 Task: Find connections with filter location Southport with filter topic #Saaswith filter profile language French with filter current company Parle Agro Pvt Ltd with filter school NIIT University with filter industry Wholesale Appliances, Electrical, and Electronics with filter service category Business Analytics with filter keywords title Homeless Shelter Worker
Action: Mouse moved to (476, 89)
Screenshot: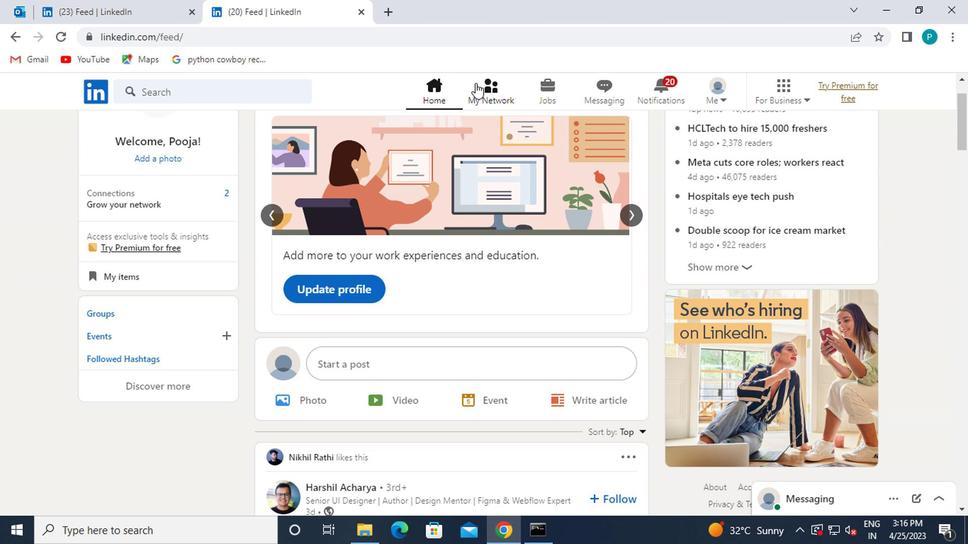 
Action: Mouse pressed left at (476, 89)
Screenshot: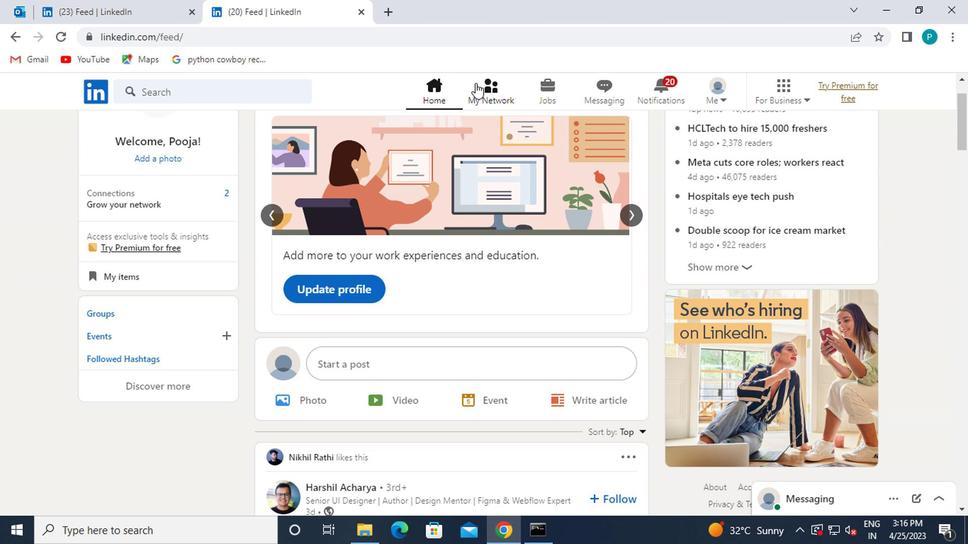 
Action: Mouse moved to (182, 166)
Screenshot: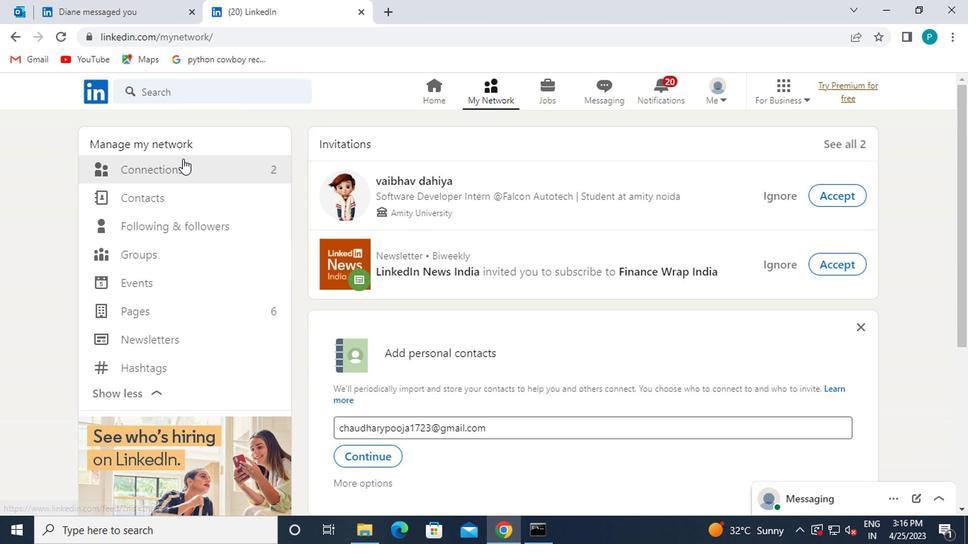 
Action: Mouse pressed left at (182, 166)
Screenshot: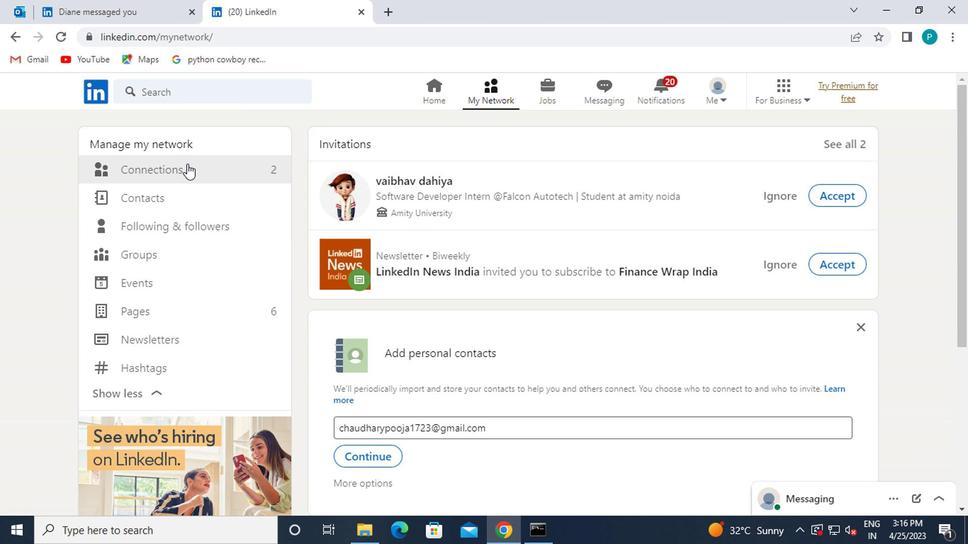 
Action: Mouse moved to (567, 172)
Screenshot: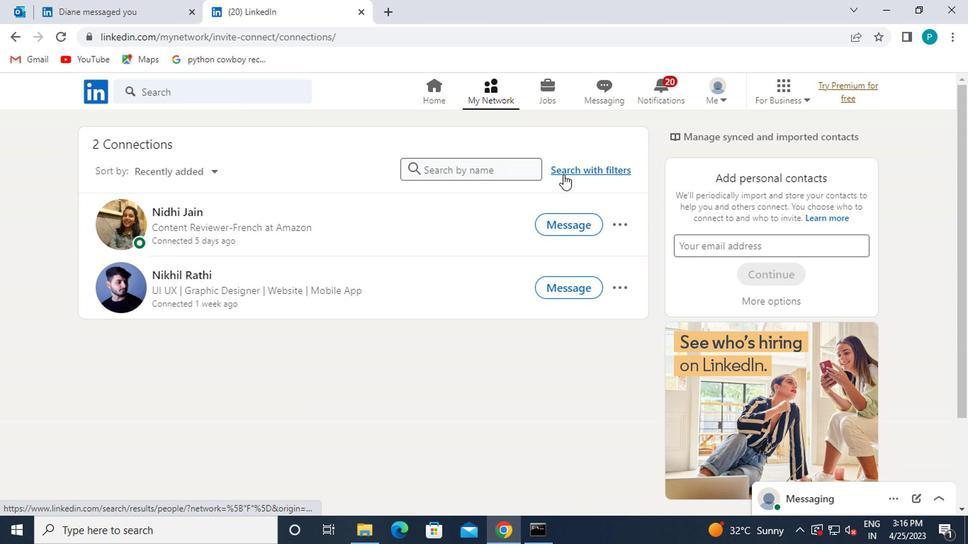 
Action: Mouse pressed left at (567, 172)
Screenshot: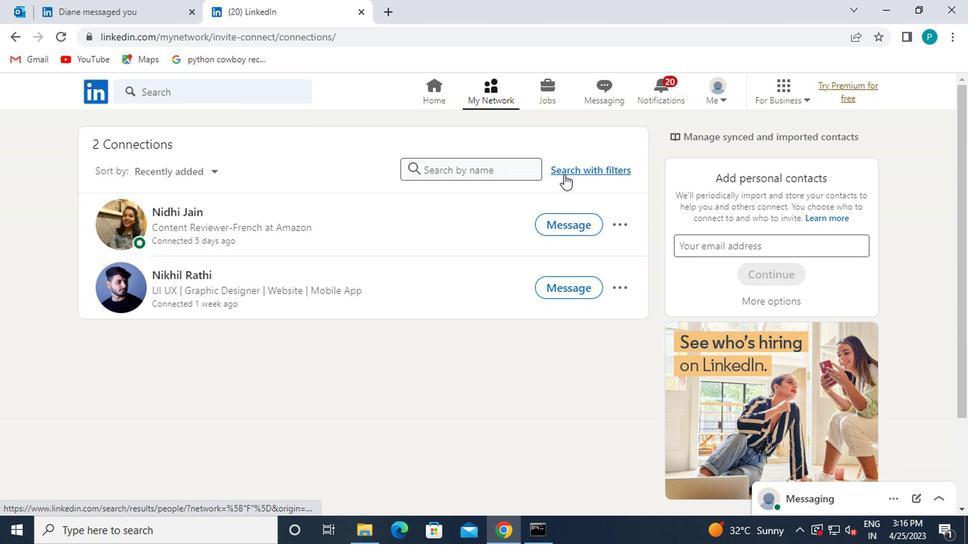 
Action: Mouse moved to (481, 133)
Screenshot: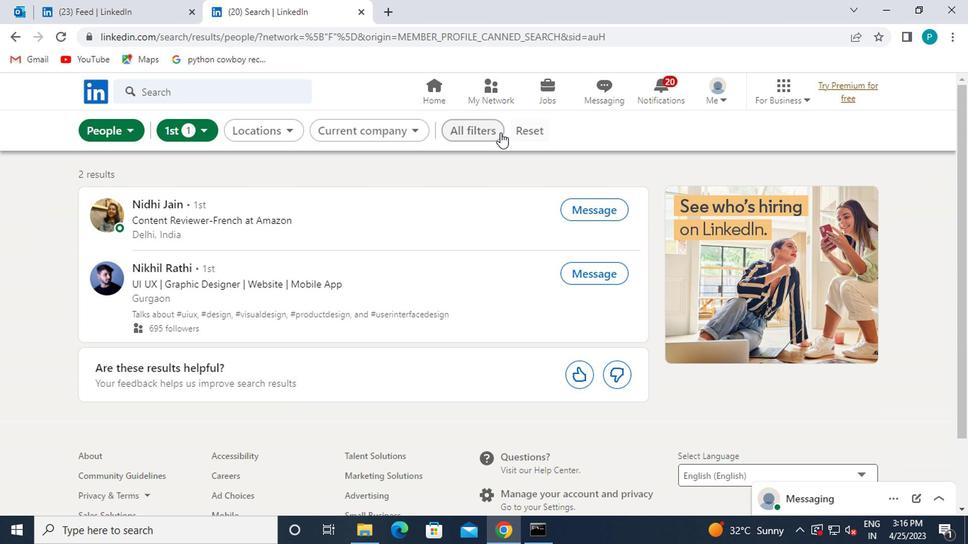 
Action: Mouse pressed left at (481, 133)
Screenshot: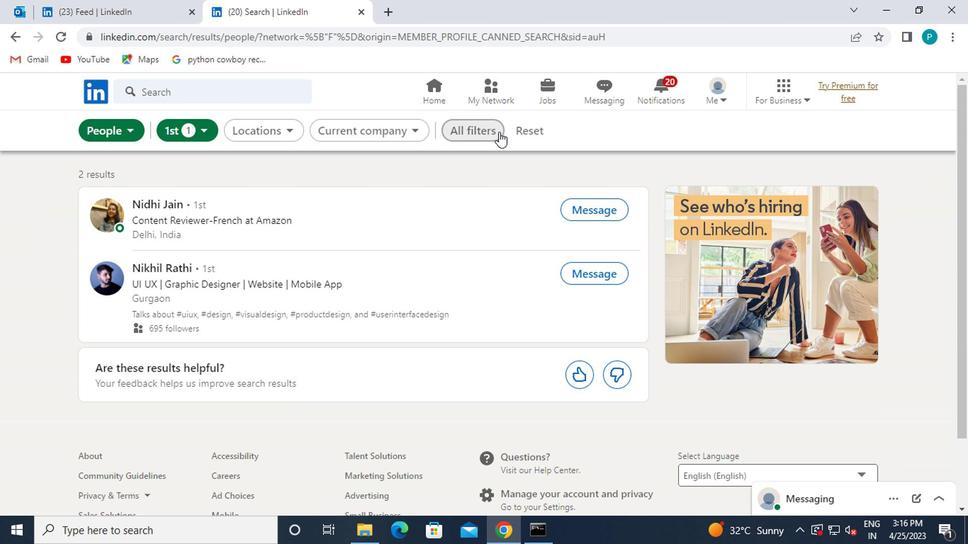 
Action: Mouse moved to (659, 265)
Screenshot: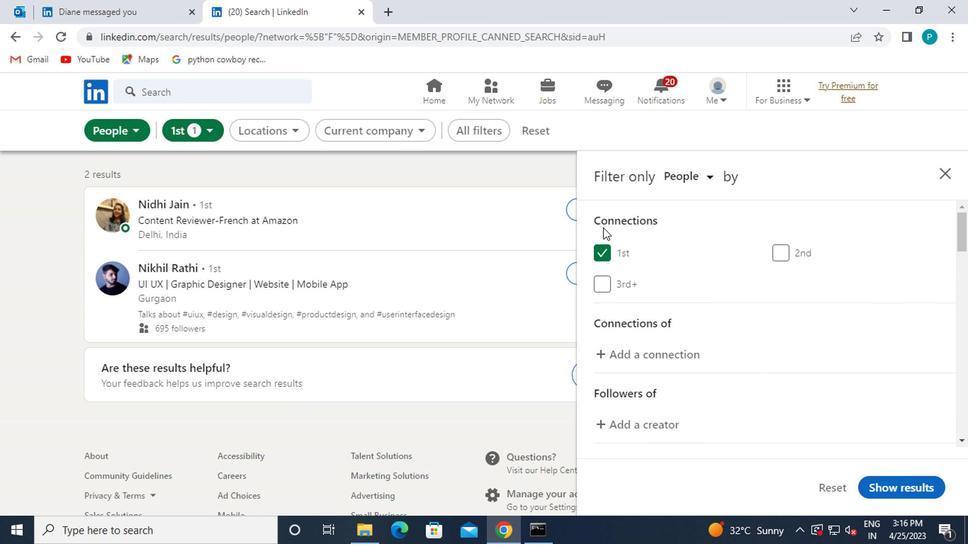 
Action: Mouse scrolled (659, 264) with delta (0, 0)
Screenshot: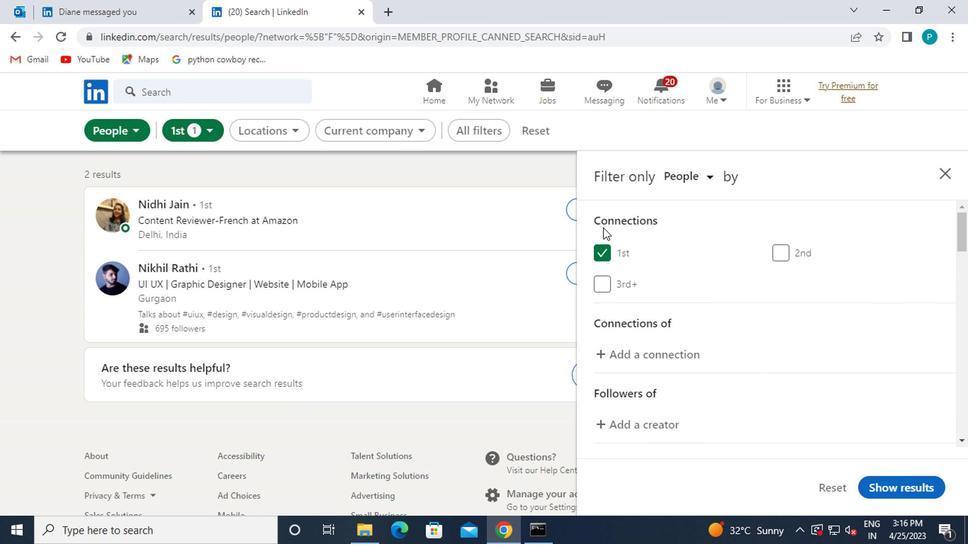 
Action: Mouse moved to (665, 274)
Screenshot: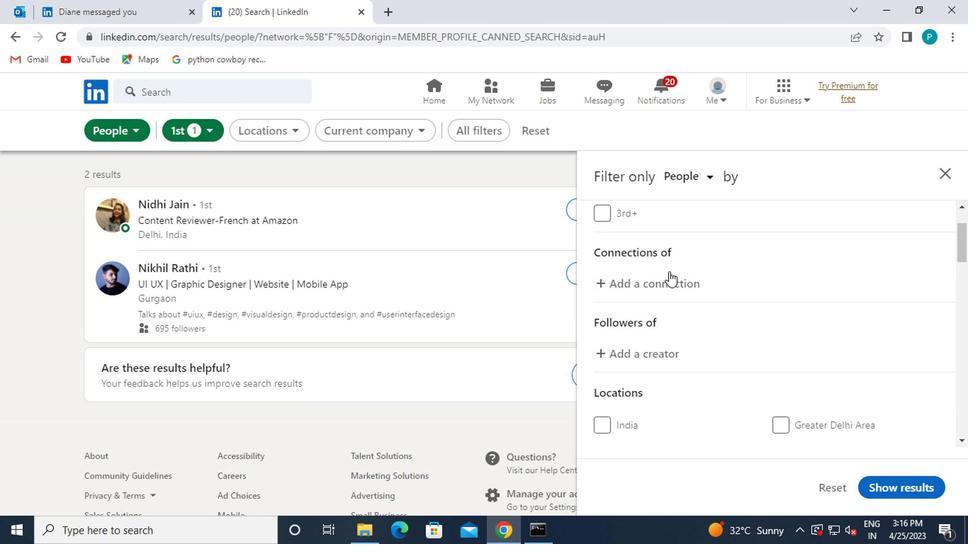 
Action: Mouse scrolled (665, 275) with delta (0, 1)
Screenshot: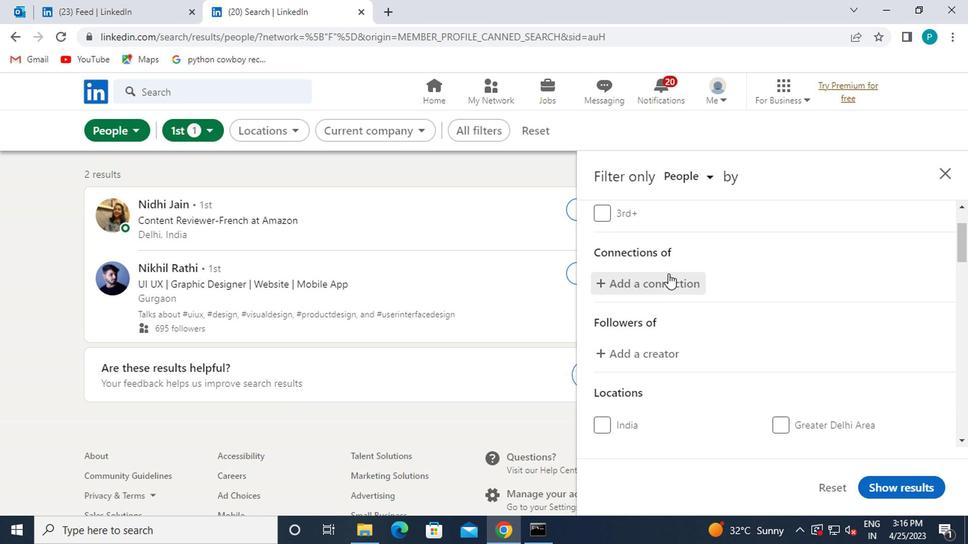 
Action: Mouse scrolled (665, 275) with delta (0, 1)
Screenshot: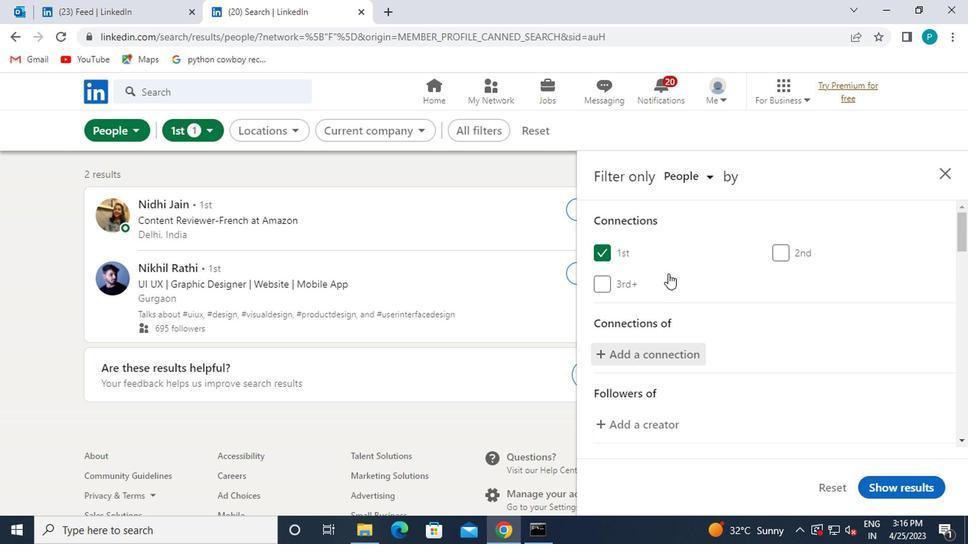 
Action: Mouse scrolled (665, 273) with delta (0, 0)
Screenshot: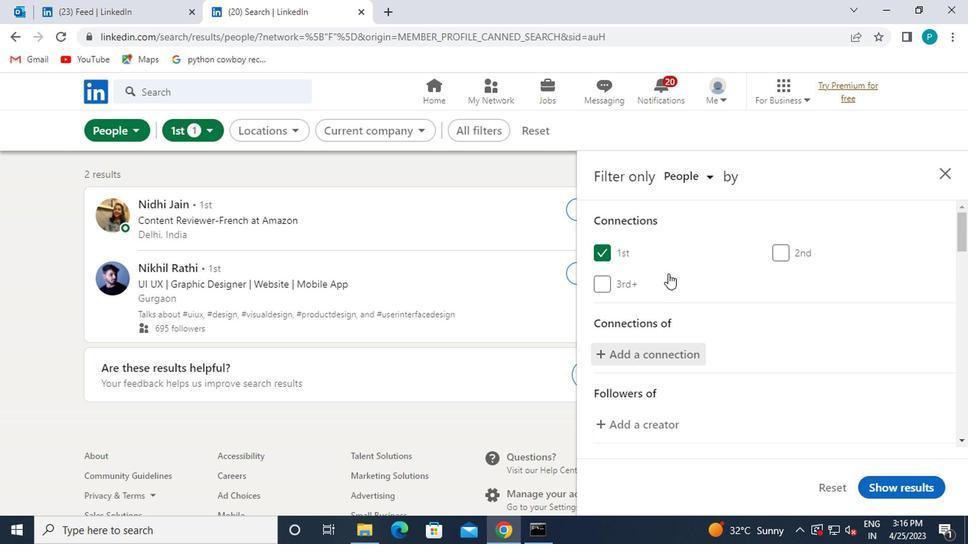 
Action: Mouse scrolled (665, 273) with delta (0, 0)
Screenshot: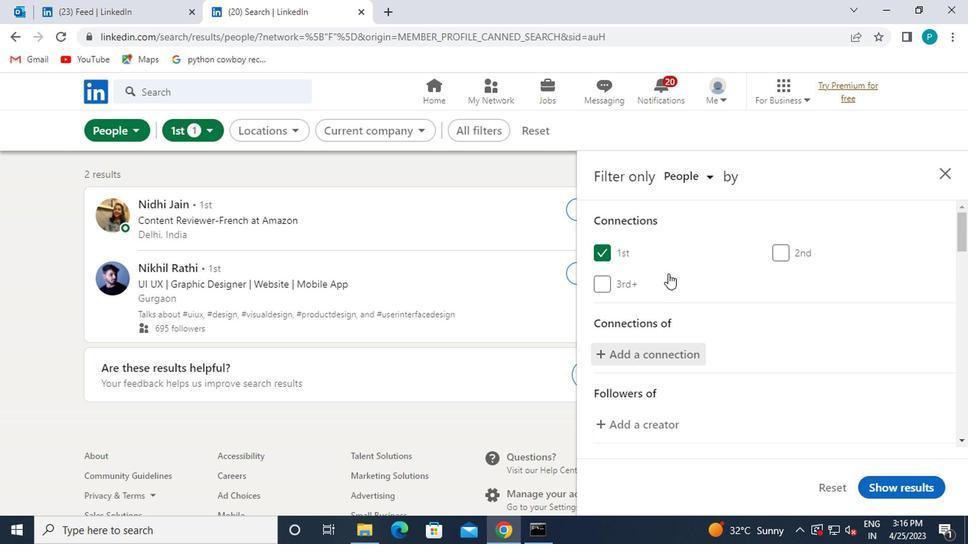 
Action: Mouse scrolled (665, 273) with delta (0, 0)
Screenshot: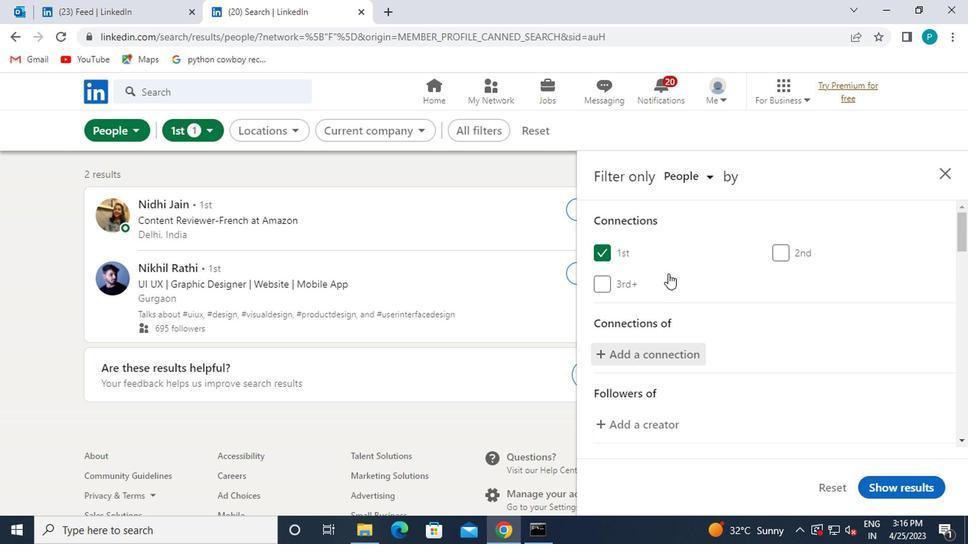 
Action: Mouse scrolled (665, 273) with delta (0, 0)
Screenshot: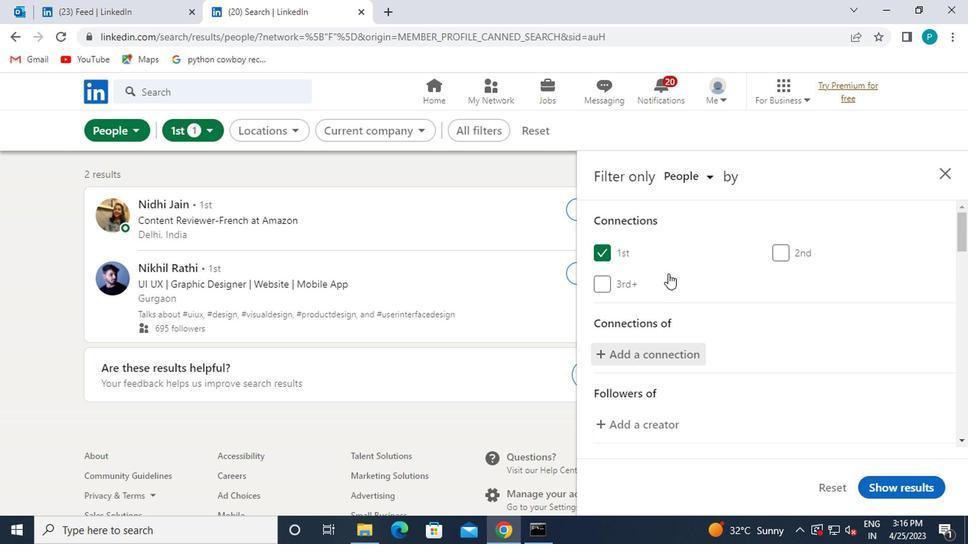 
Action: Mouse moved to (795, 275)
Screenshot: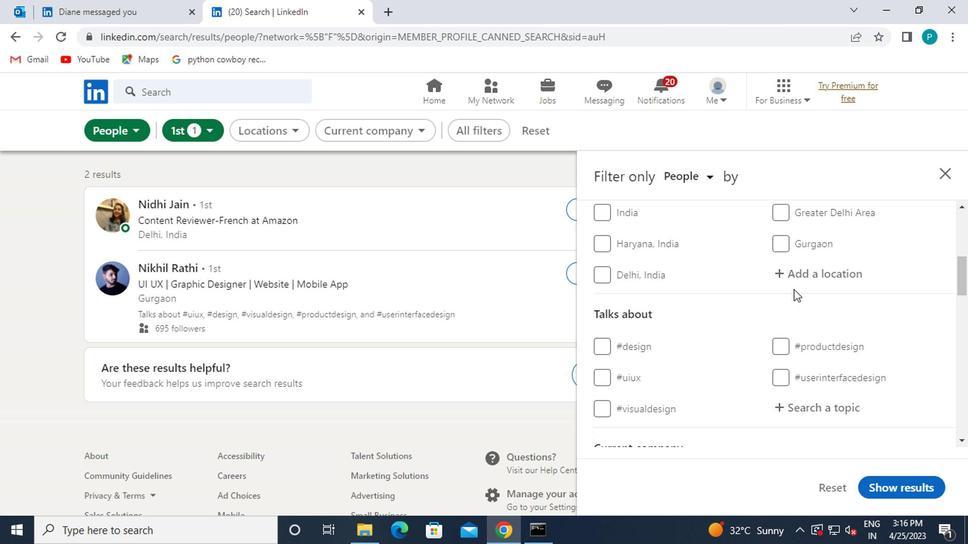 
Action: Mouse pressed left at (795, 275)
Screenshot: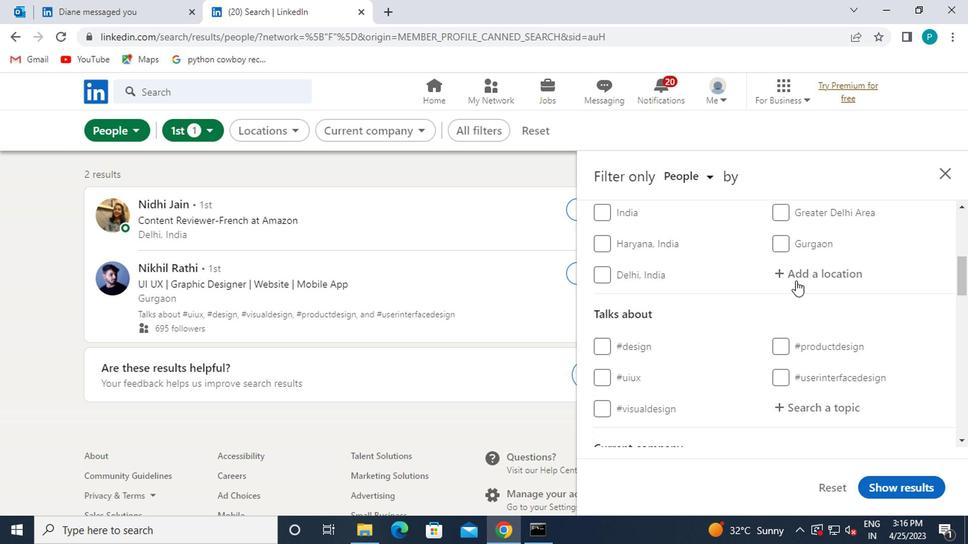
Action: Key pressed soy<Key.backspace>uthport<Key.enter>
Screenshot: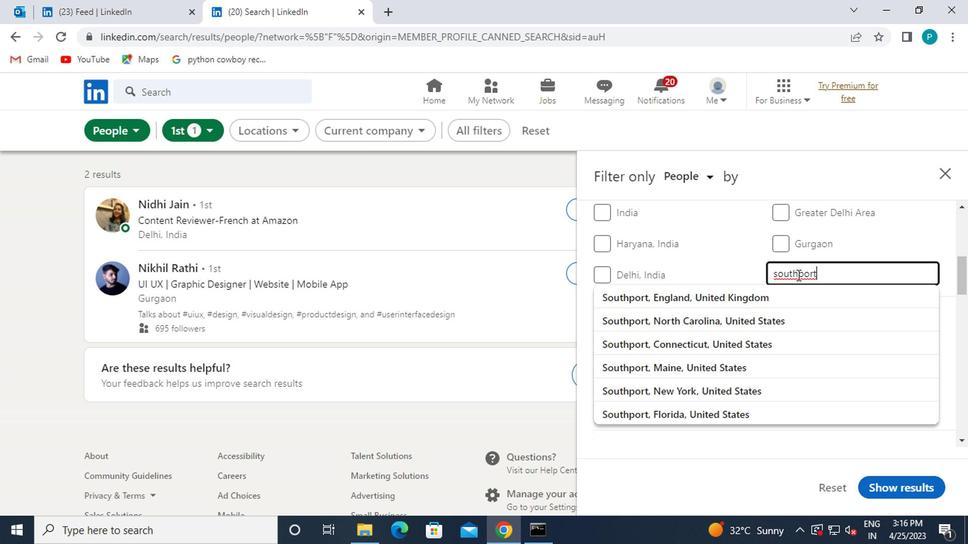 
Action: Mouse moved to (815, 415)
Screenshot: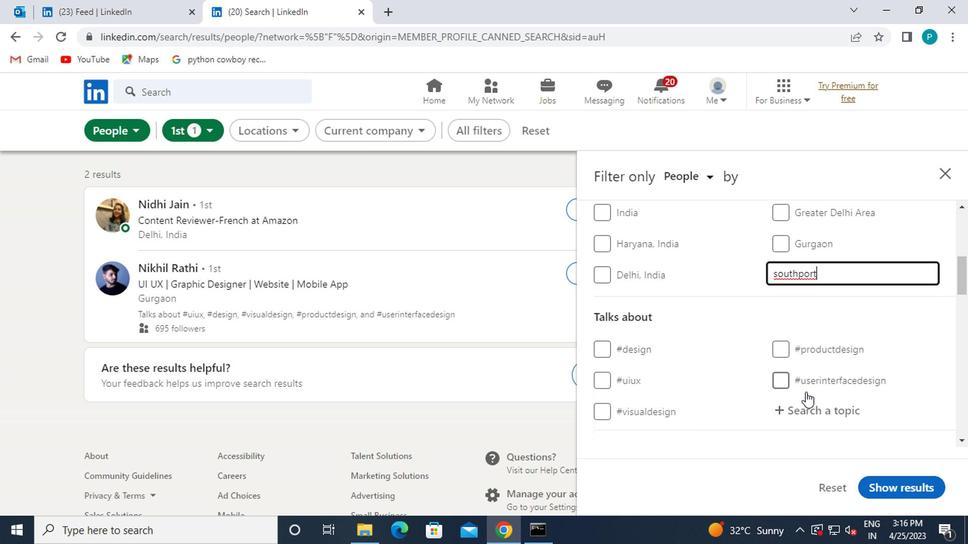 
Action: Mouse pressed left at (815, 415)
Screenshot: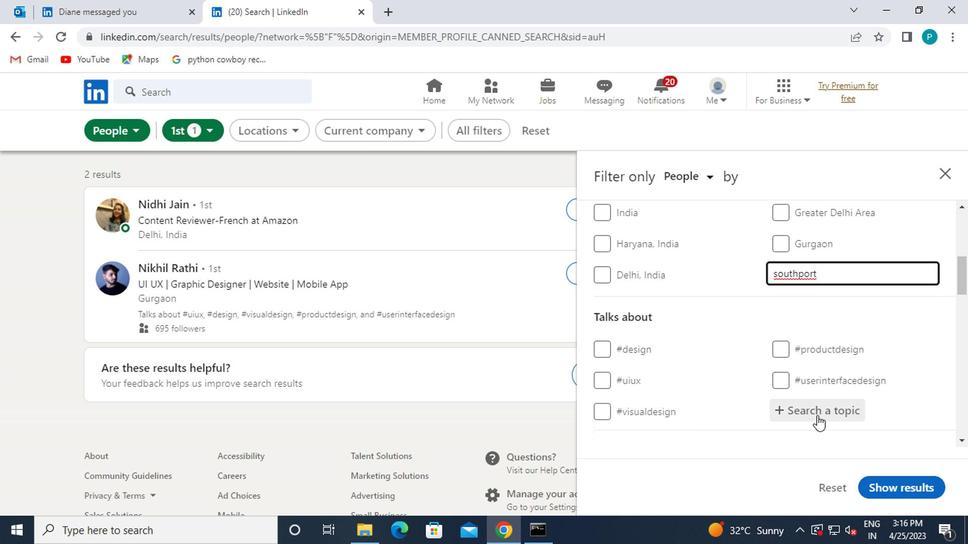 
Action: Mouse moved to (815, 415)
Screenshot: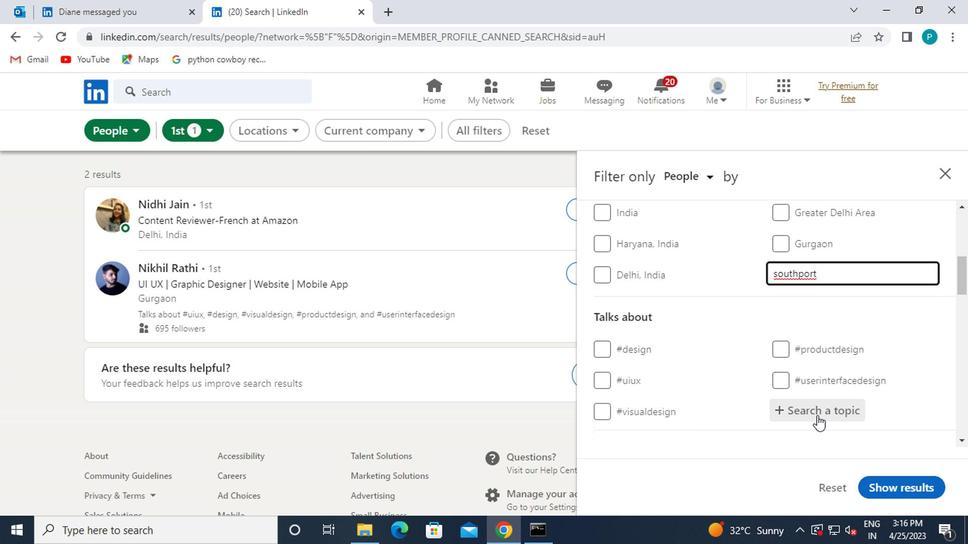 
Action: Key pressed <Key.shift>#S<Key.backspace><Key.shift>SAAS
Screenshot: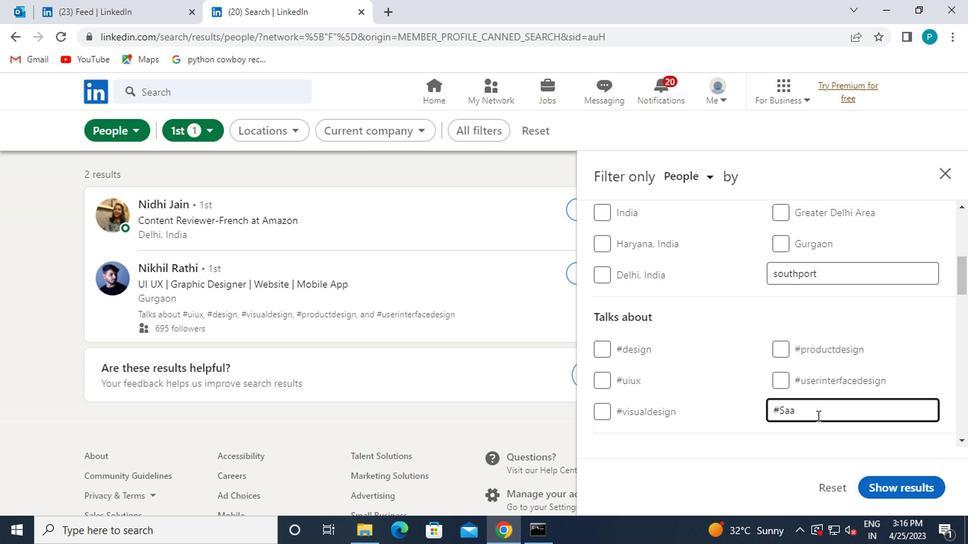 
Action: Mouse moved to (758, 424)
Screenshot: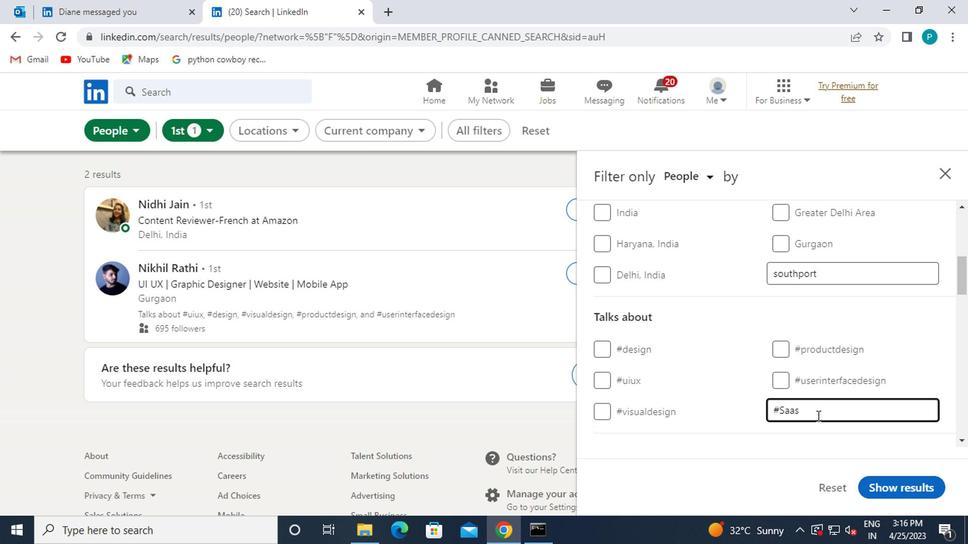 
Action: Mouse scrolled (758, 423) with delta (0, 0)
Screenshot: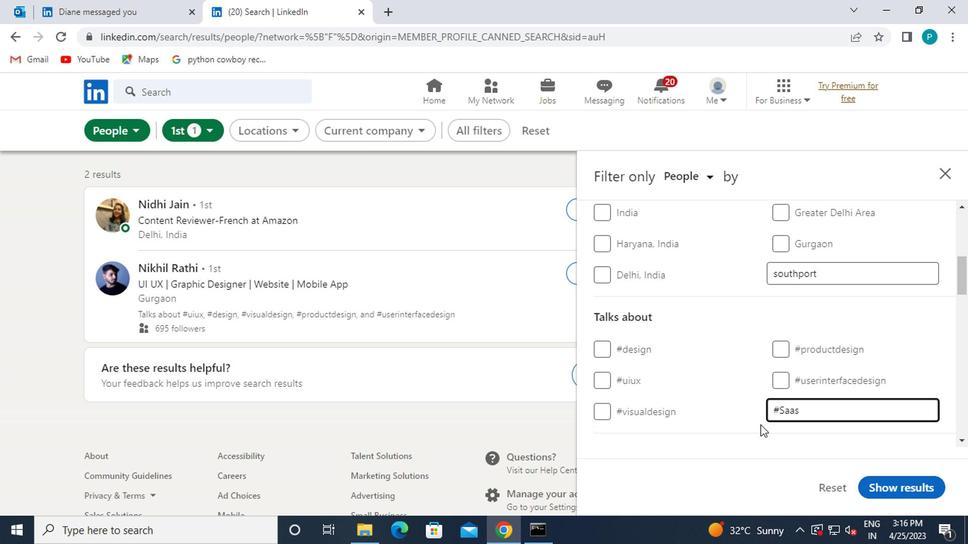 
Action: Mouse moved to (757, 424)
Screenshot: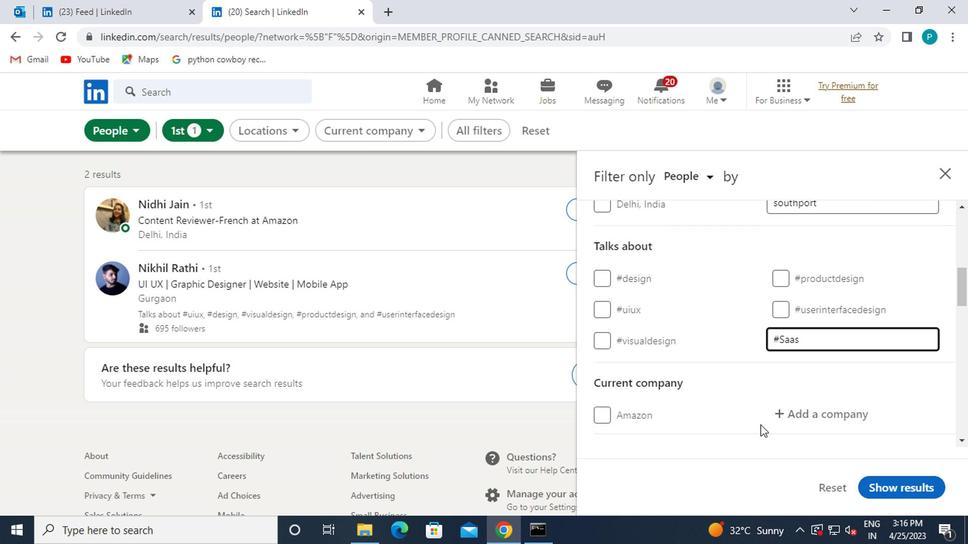 
Action: Mouse scrolled (757, 423) with delta (0, 0)
Screenshot: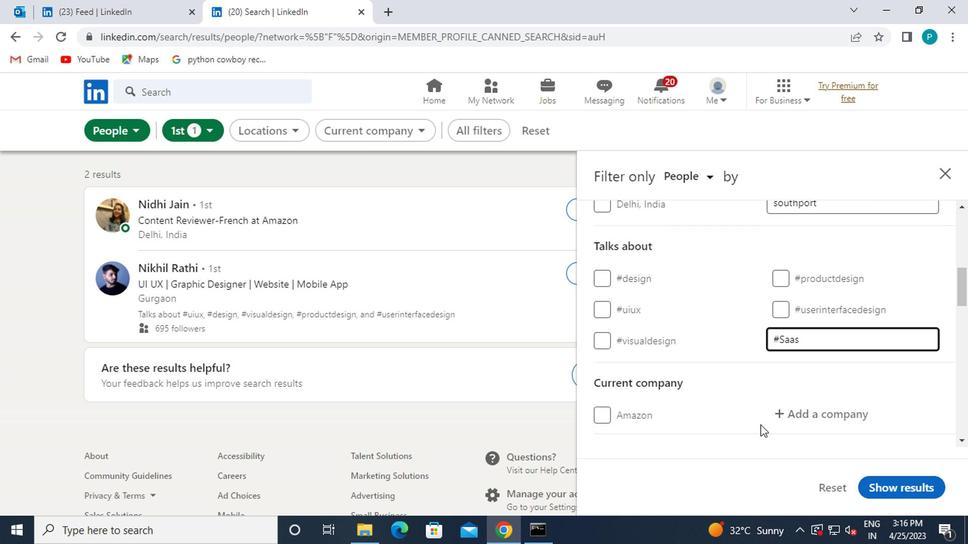 
Action: Mouse moved to (777, 343)
Screenshot: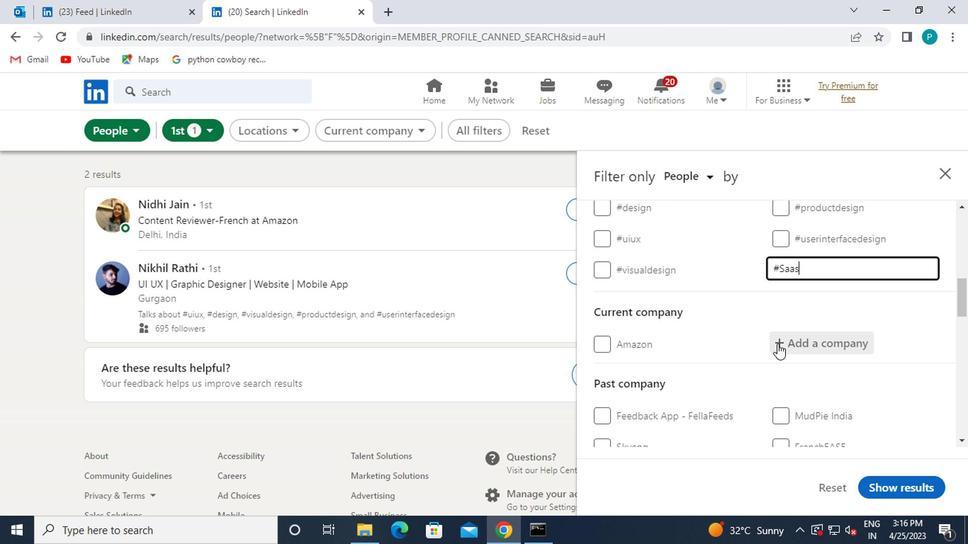 
Action: Mouse pressed left at (777, 343)
Screenshot: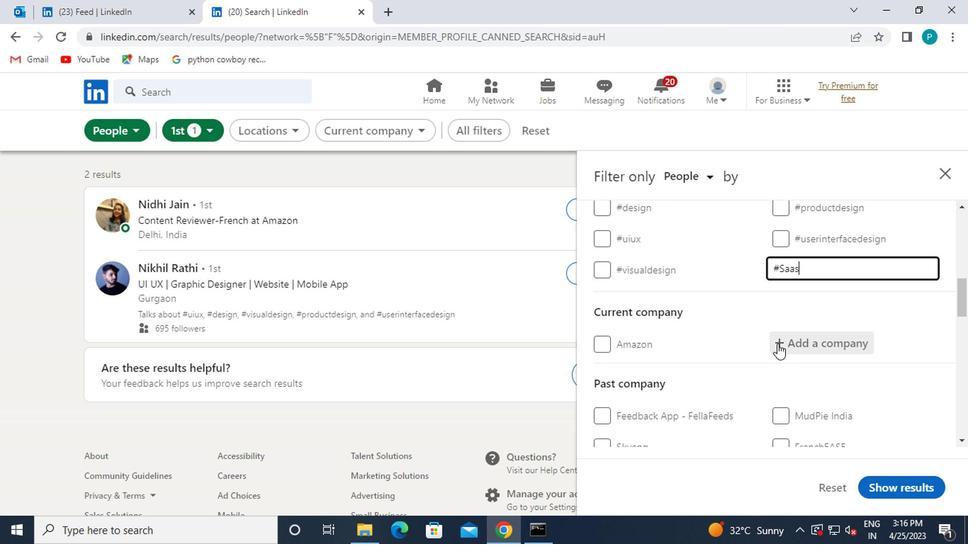 
Action: Mouse moved to (831, 313)
Screenshot: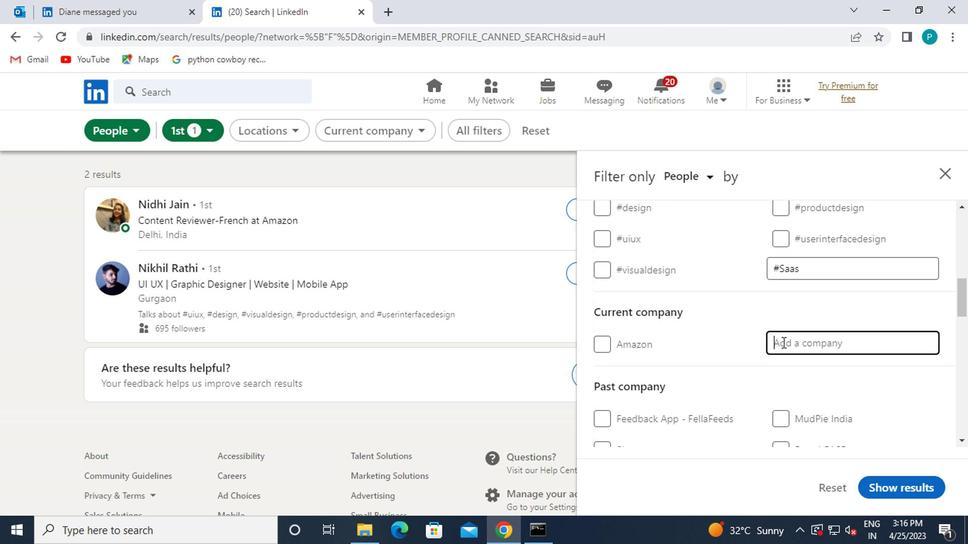 
Action: Key pressed PARLE
Screenshot: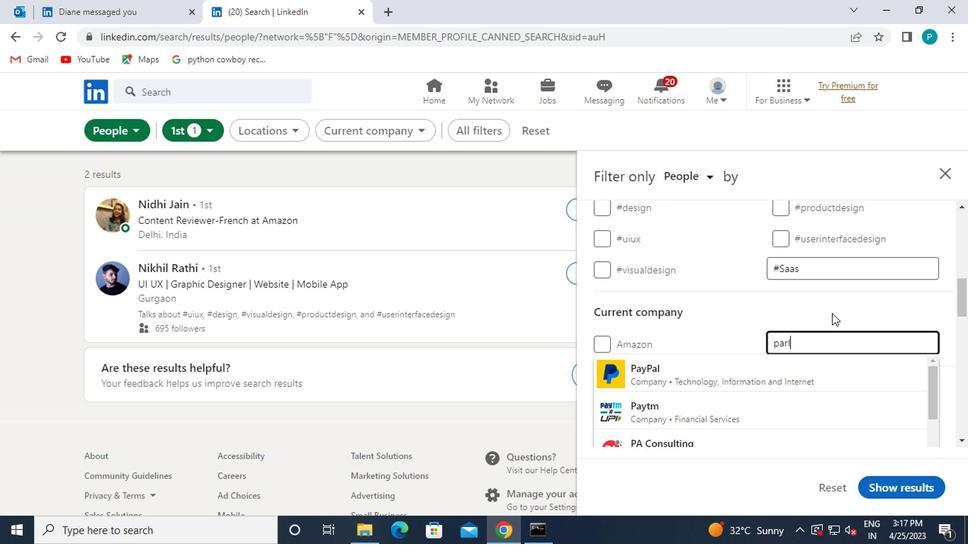 
Action: Mouse moved to (718, 364)
Screenshot: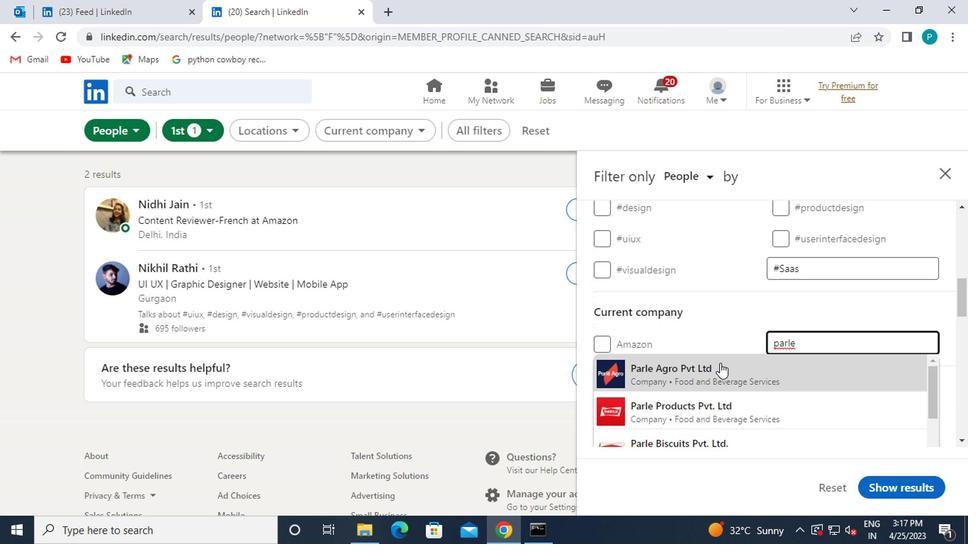 
Action: Mouse pressed left at (718, 364)
Screenshot: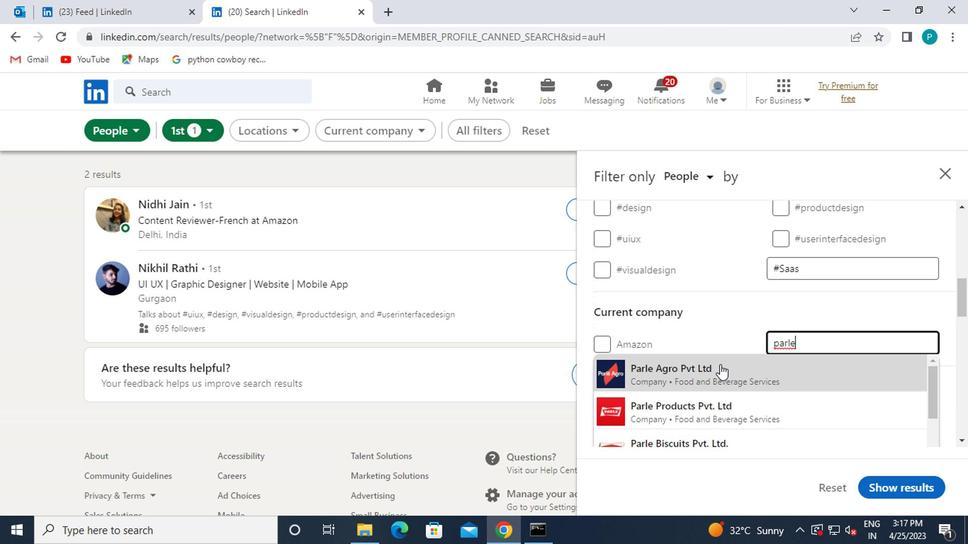 
Action: Mouse scrolled (718, 363) with delta (0, -1)
Screenshot: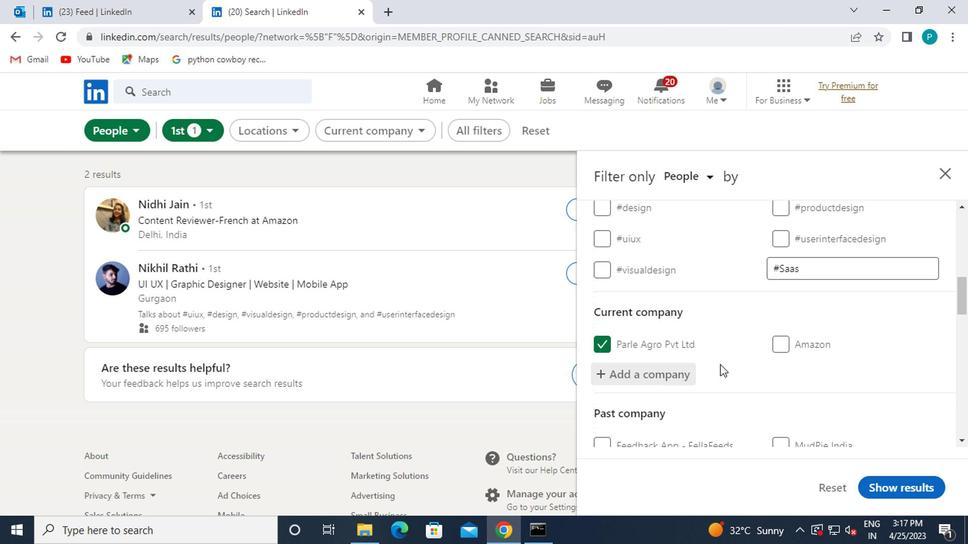 
Action: Mouse scrolled (718, 363) with delta (0, -1)
Screenshot: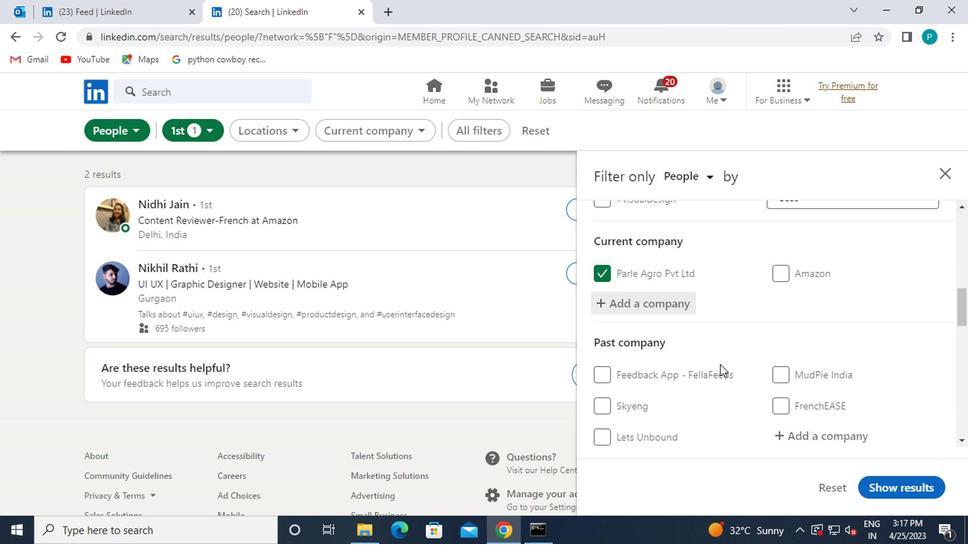 
Action: Mouse scrolled (718, 363) with delta (0, -1)
Screenshot: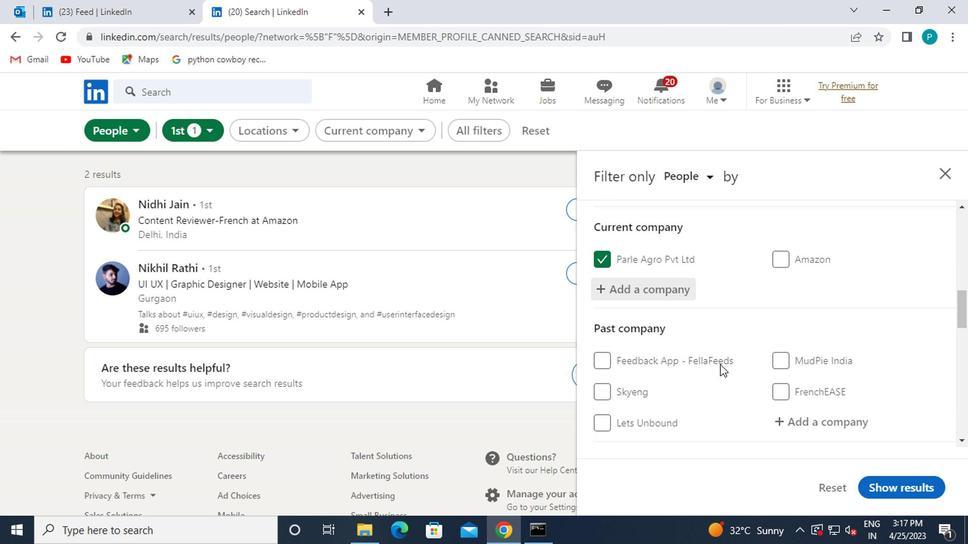 
Action: Mouse moved to (763, 400)
Screenshot: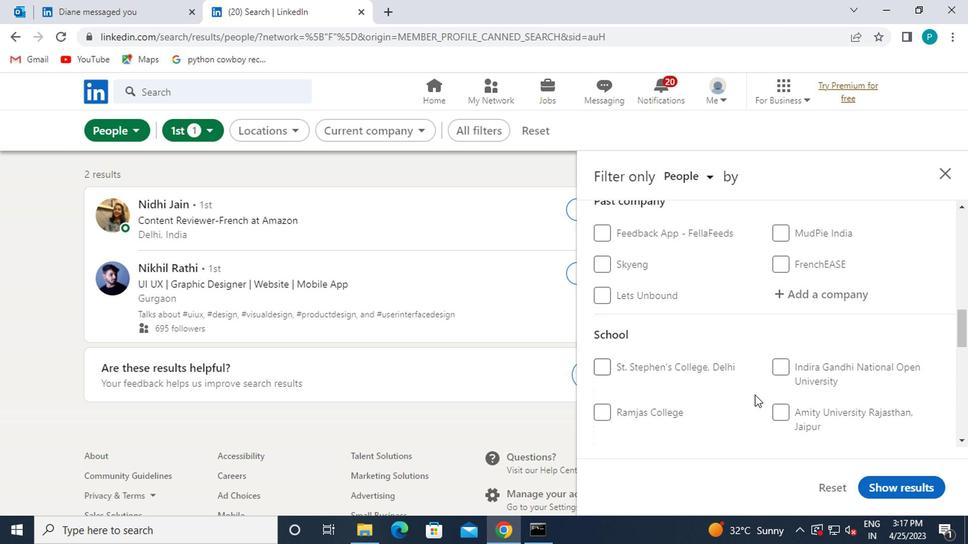 
Action: Mouse scrolled (763, 400) with delta (0, 0)
Screenshot: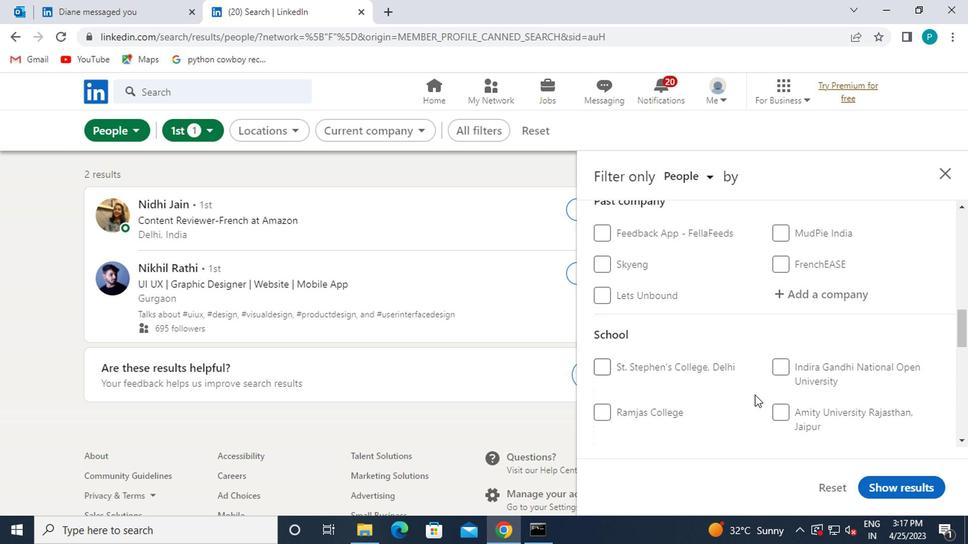 
Action: Mouse moved to (783, 382)
Screenshot: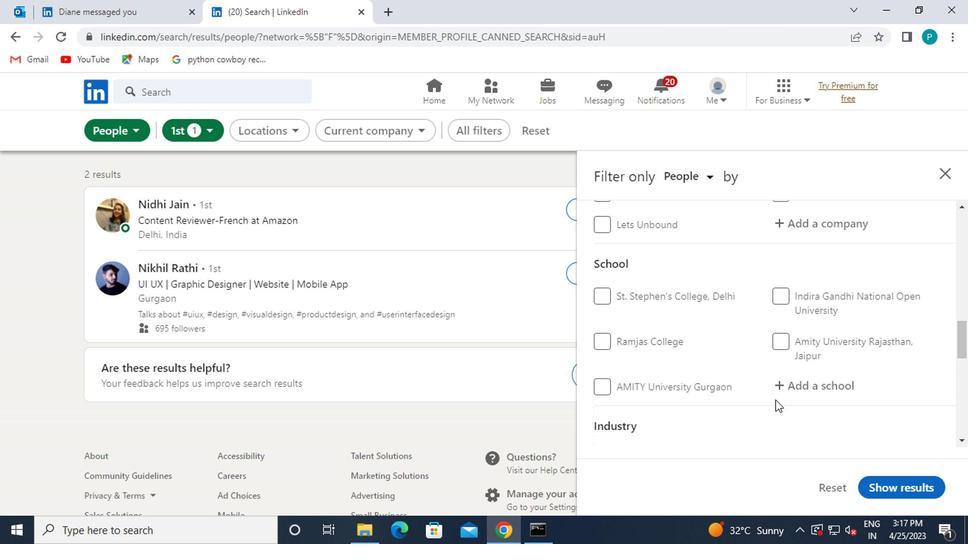 
Action: Mouse pressed left at (783, 382)
Screenshot: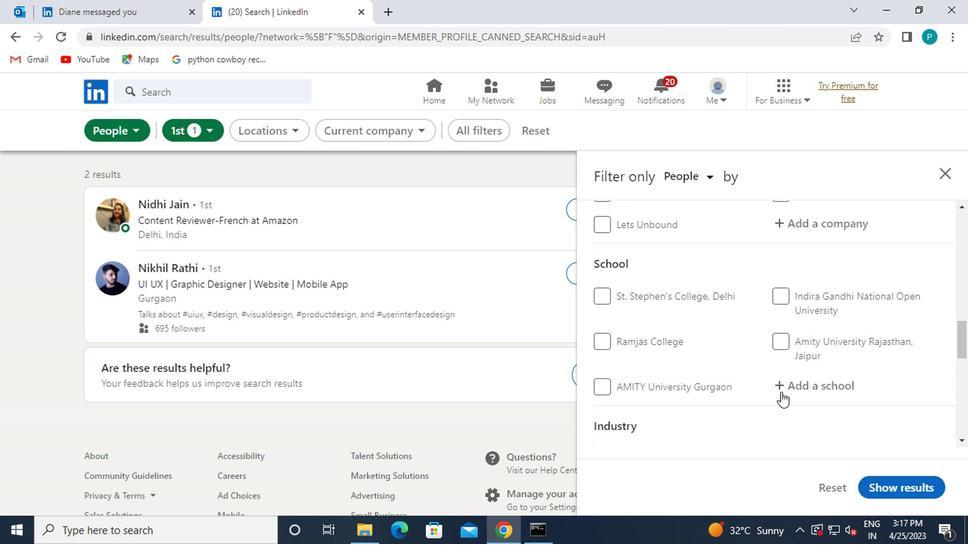 
Action: Mouse moved to (789, 383)
Screenshot: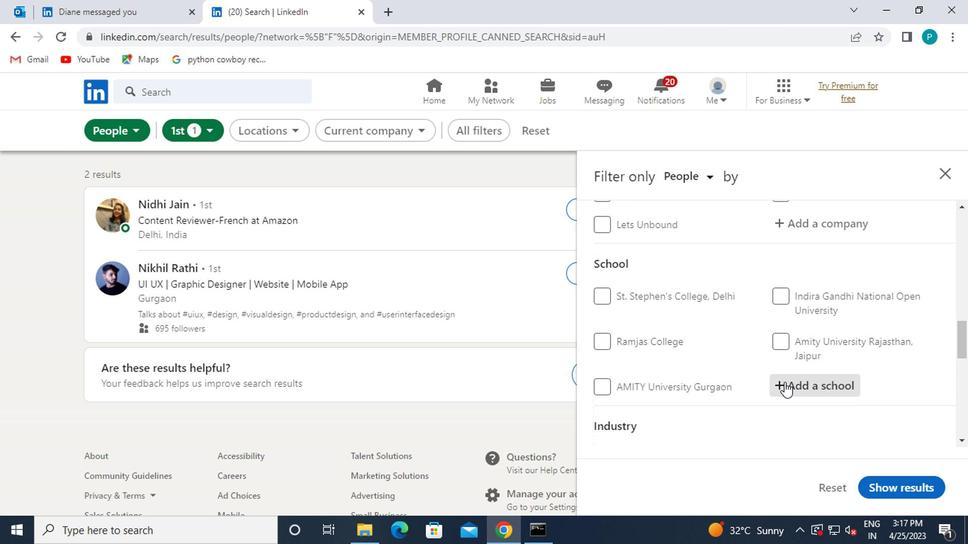 
Action: Key pressed <Key.caps_lock>NIIT
Screenshot: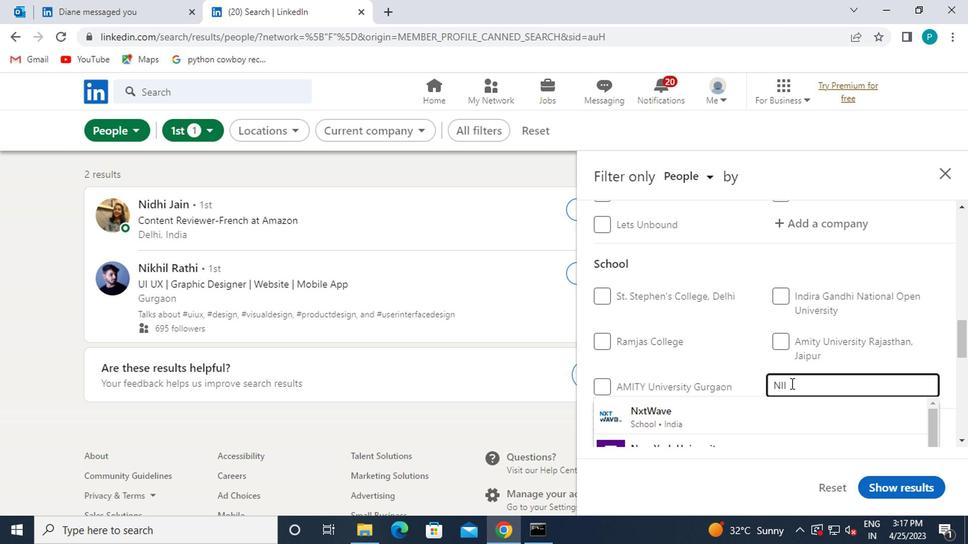 
Action: Mouse moved to (727, 408)
Screenshot: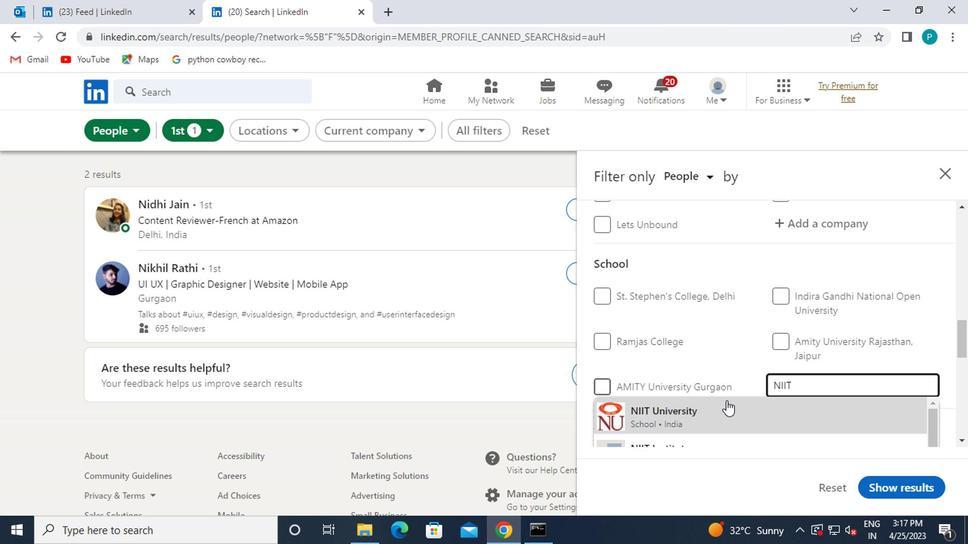 
Action: Mouse pressed left at (727, 408)
Screenshot: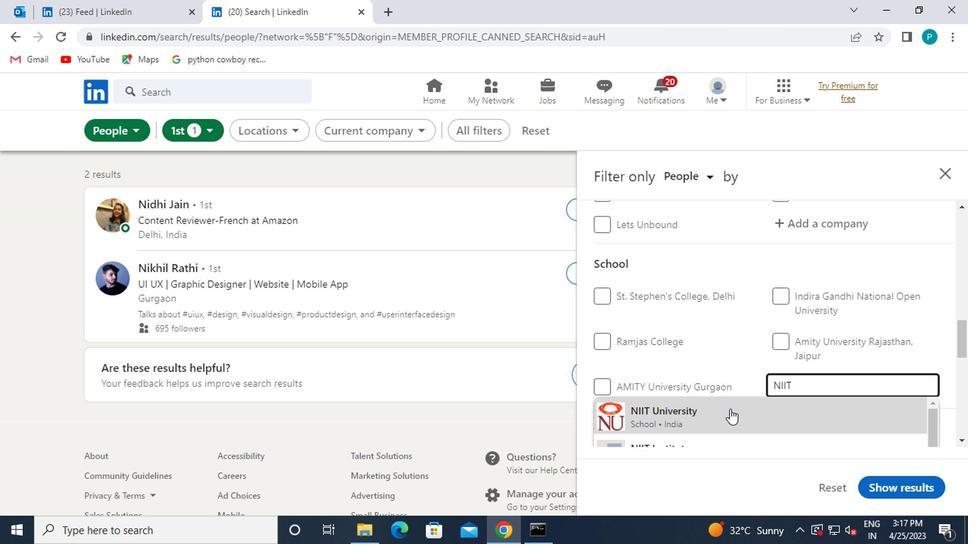 
Action: Mouse moved to (690, 392)
Screenshot: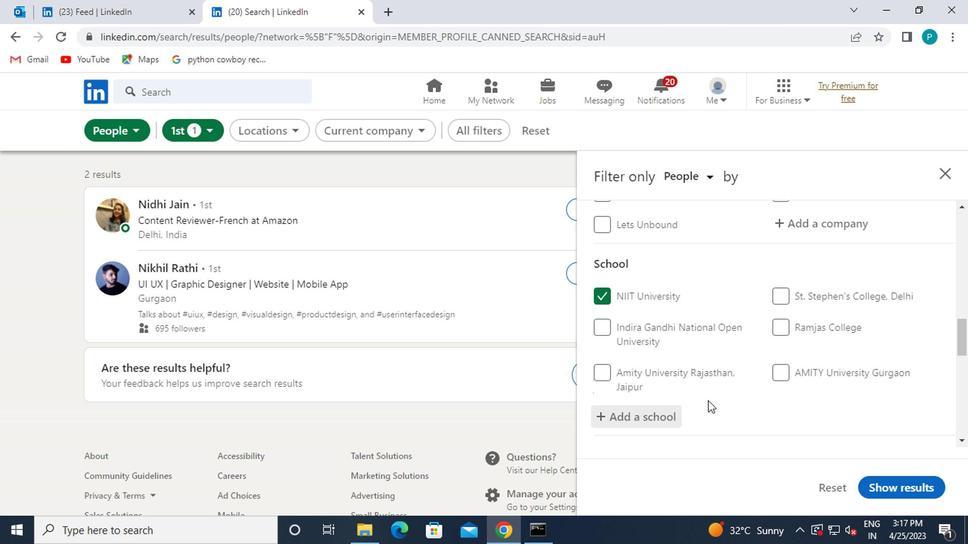 
Action: Mouse scrolled (690, 391) with delta (0, 0)
Screenshot: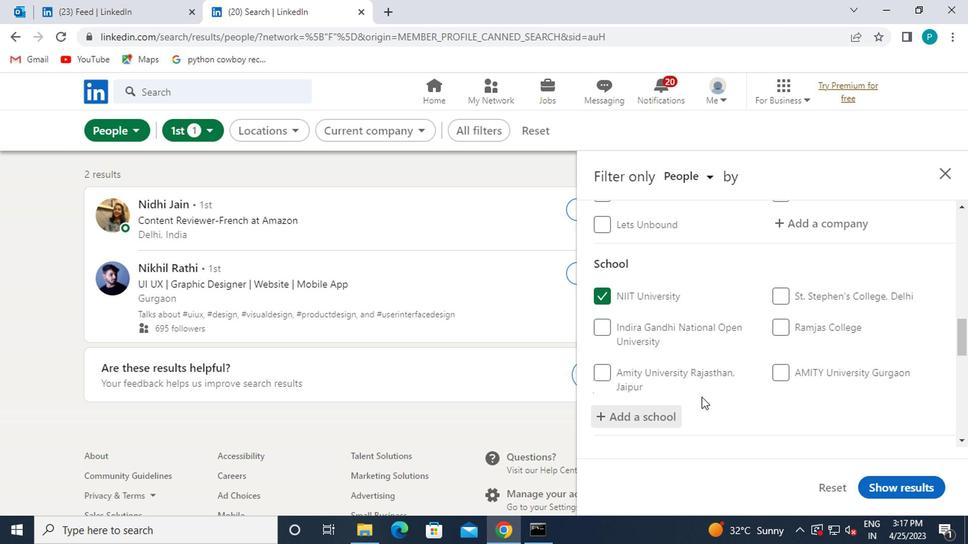
Action: Mouse scrolled (690, 391) with delta (0, 0)
Screenshot: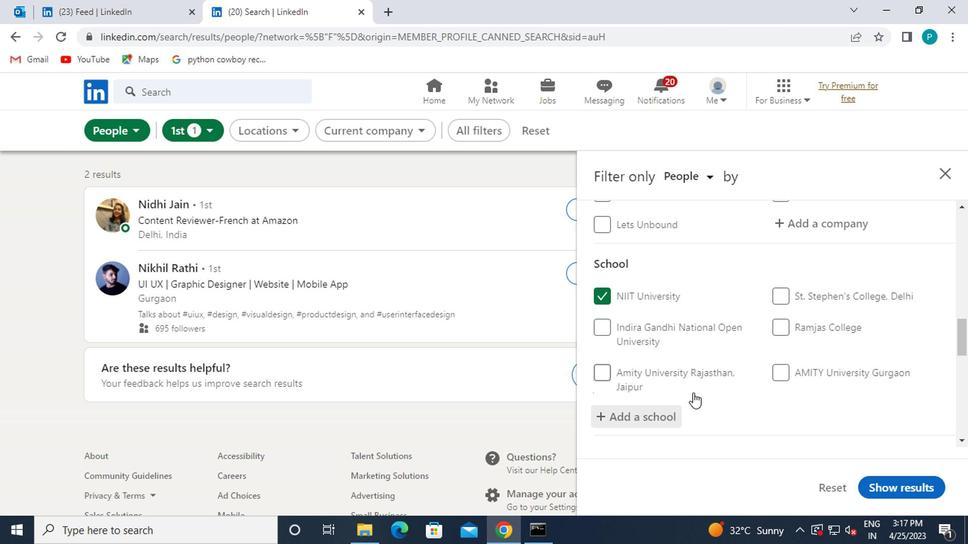 
Action: Mouse scrolled (690, 391) with delta (0, 0)
Screenshot: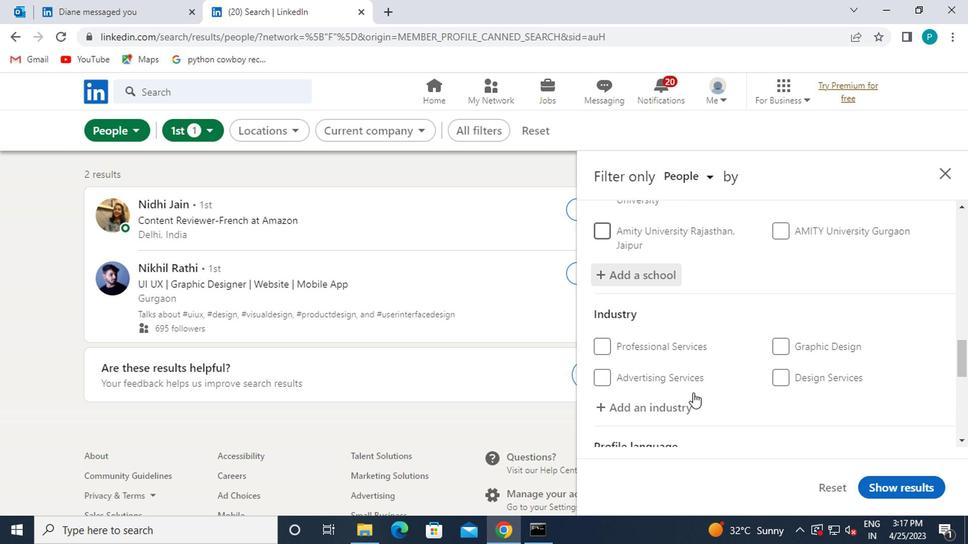 
Action: Mouse moved to (635, 331)
Screenshot: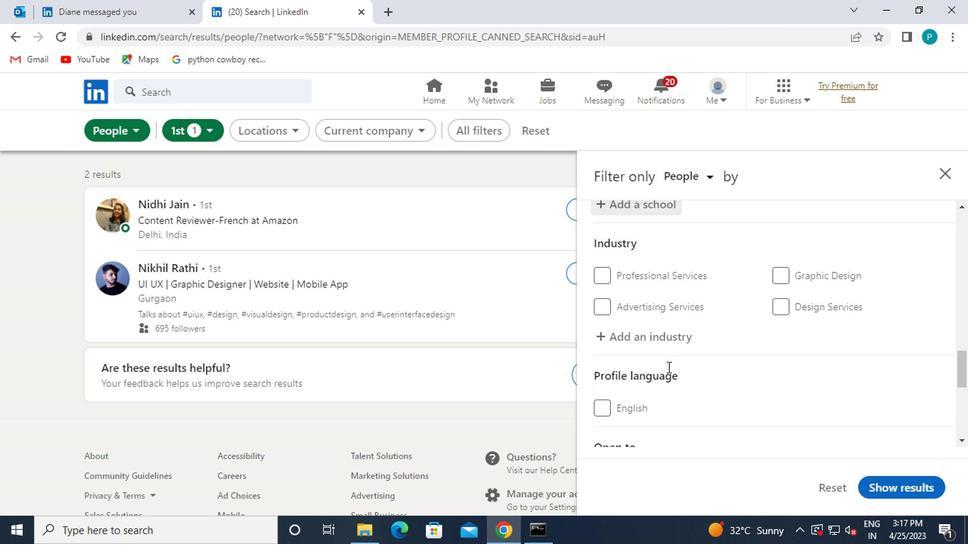 
Action: Mouse pressed left at (635, 331)
Screenshot: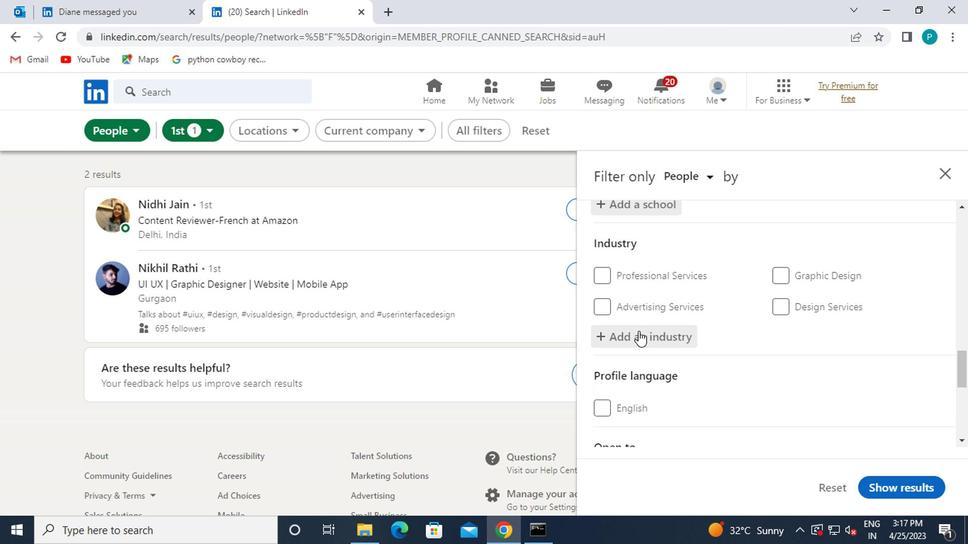 
Action: Mouse moved to (639, 333)
Screenshot: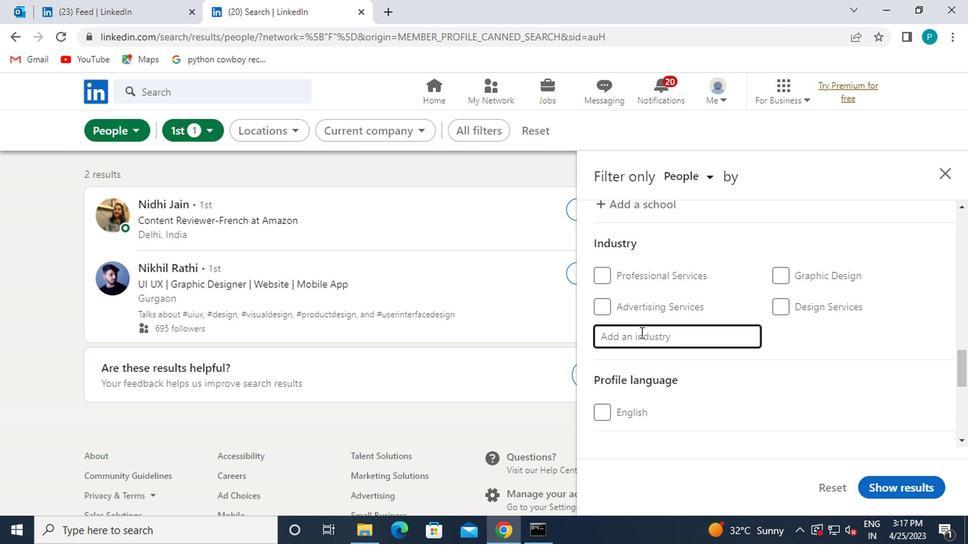 
Action: Key pressed W<Key.caps_lock>HOLESH<Key.backspace>ALE
Screenshot: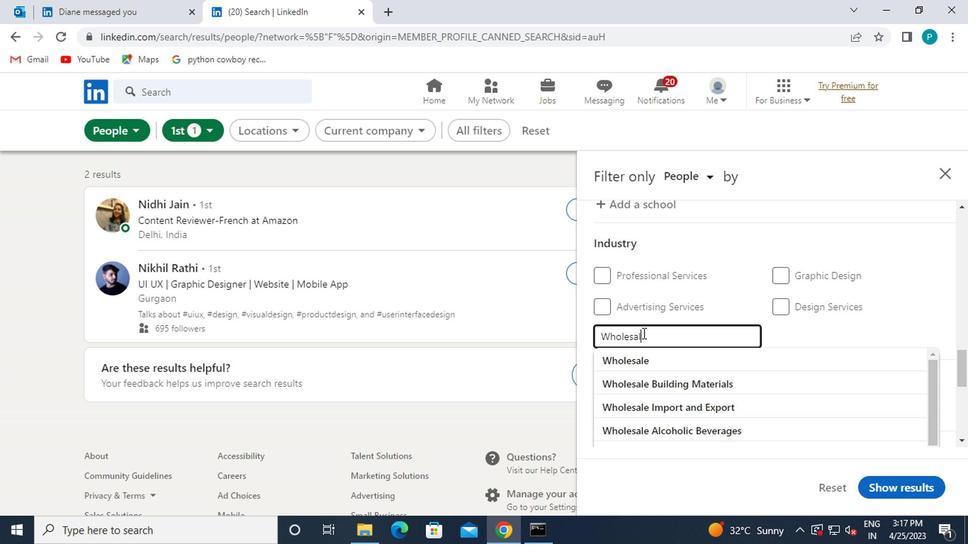 
Action: Mouse moved to (662, 372)
Screenshot: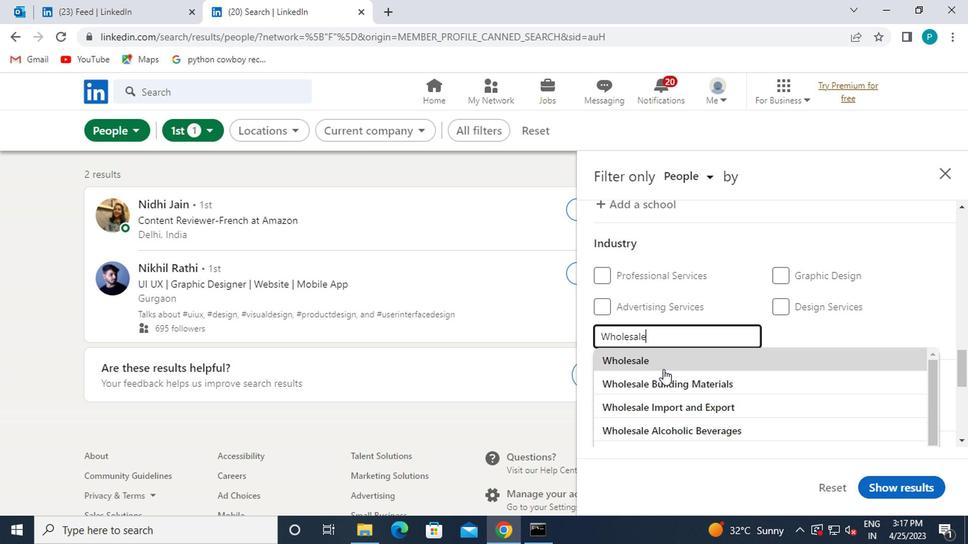 
Action: Mouse scrolled (662, 372) with delta (0, 0)
Screenshot: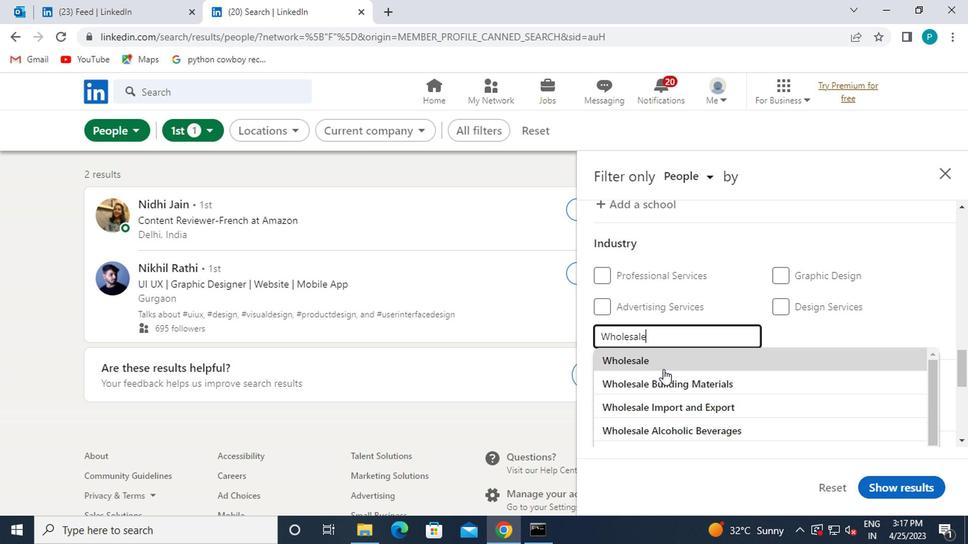 
Action: Mouse moved to (671, 383)
Screenshot: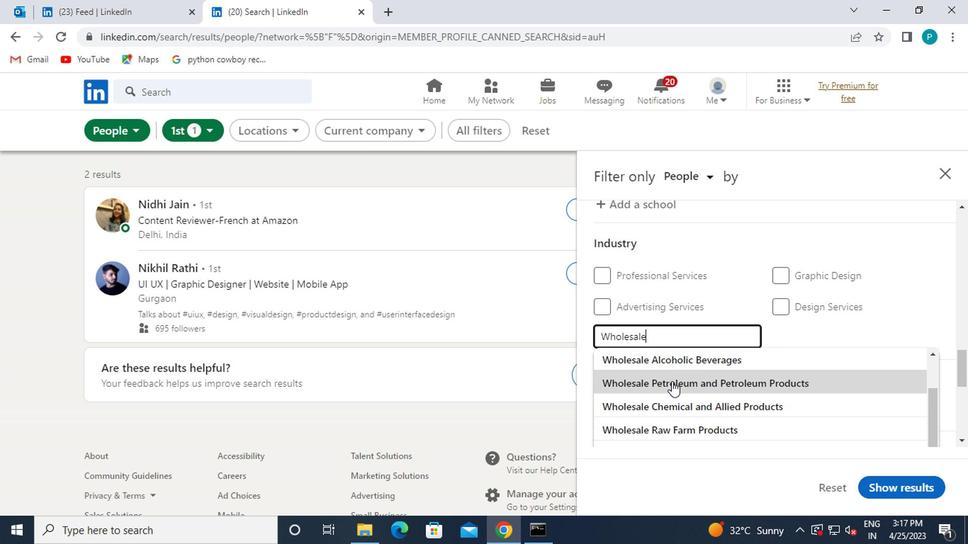 
Action: Mouse scrolled (671, 382) with delta (0, 0)
Screenshot: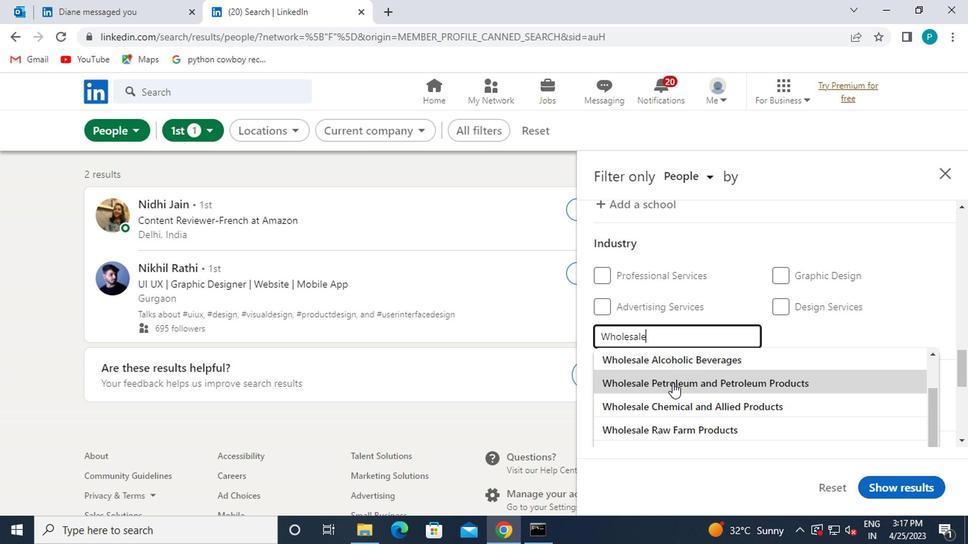 
Action: Mouse scrolled (671, 382) with delta (0, 0)
Screenshot: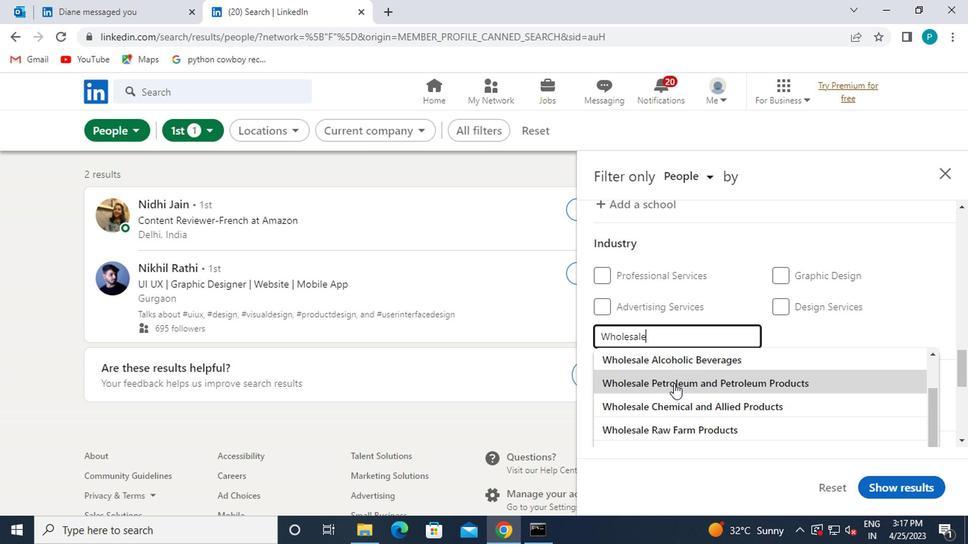 
Action: Mouse moved to (660, 332)
Screenshot: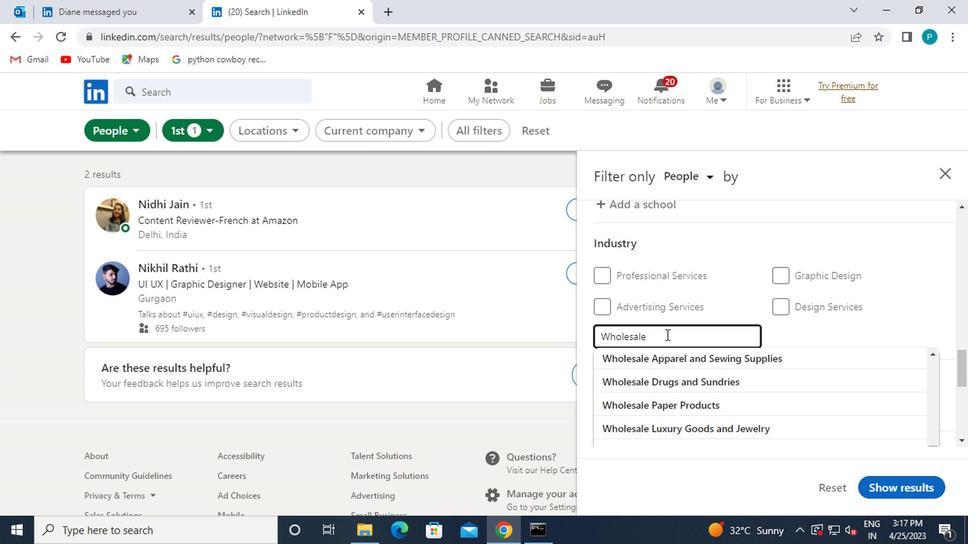 
Action: Key pressed <Key.space>APPLIA
Screenshot: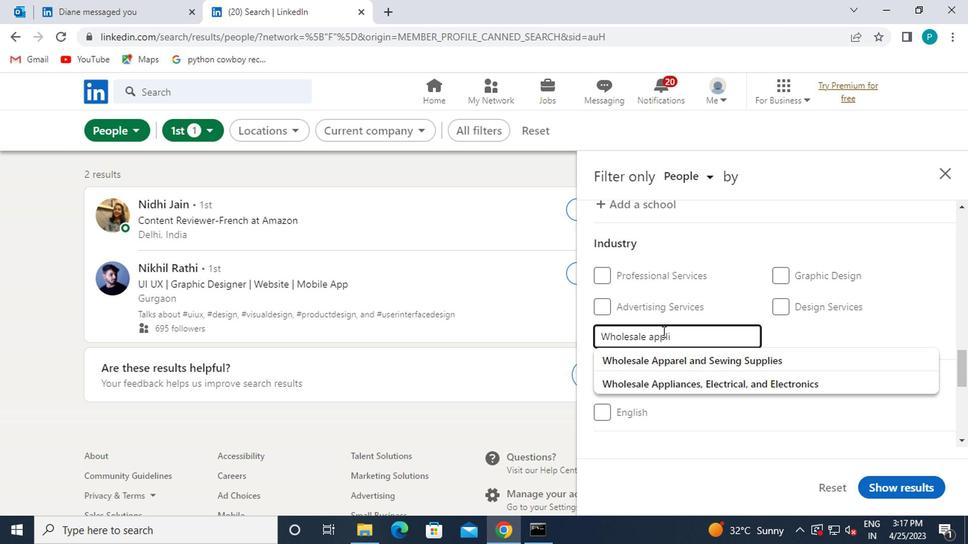 
Action: Mouse moved to (679, 366)
Screenshot: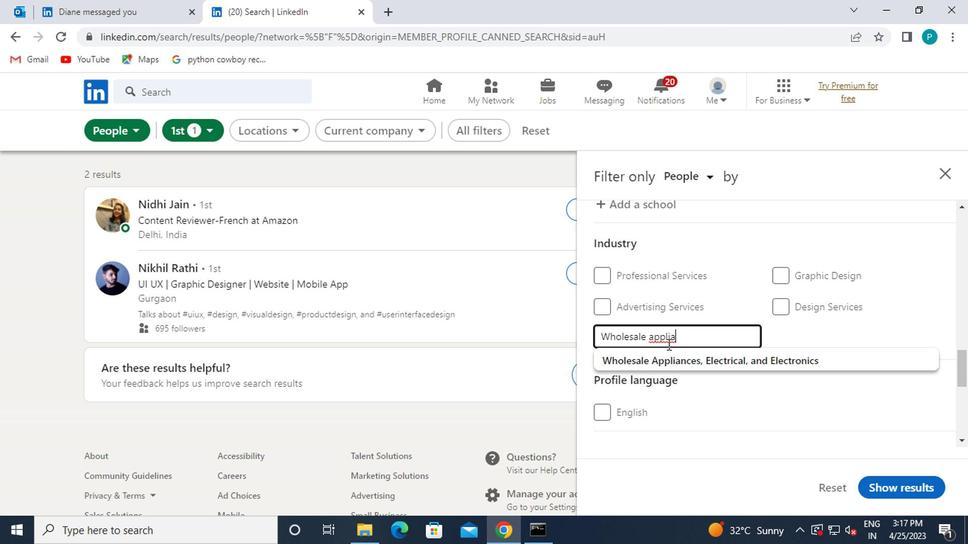 
Action: Mouse pressed left at (679, 366)
Screenshot: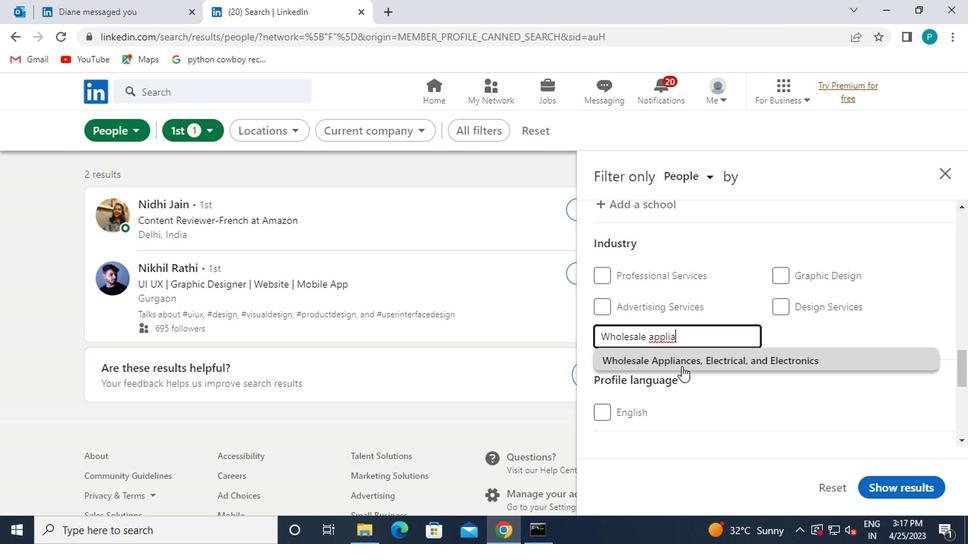 
Action: Mouse scrolled (679, 365) with delta (0, -1)
Screenshot: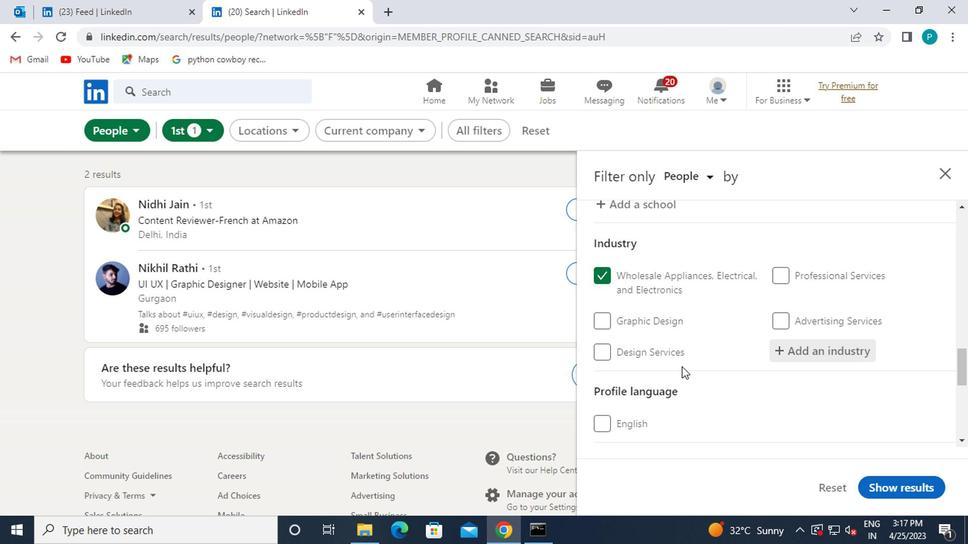 
Action: Mouse scrolled (679, 365) with delta (0, -1)
Screenshot: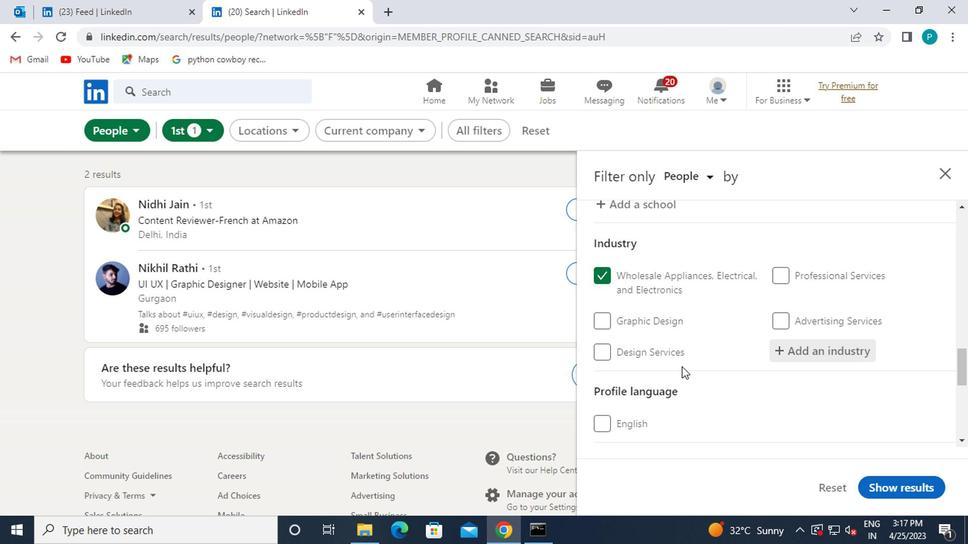 
Action: Mouse moved to (647, 368)
Screenshot: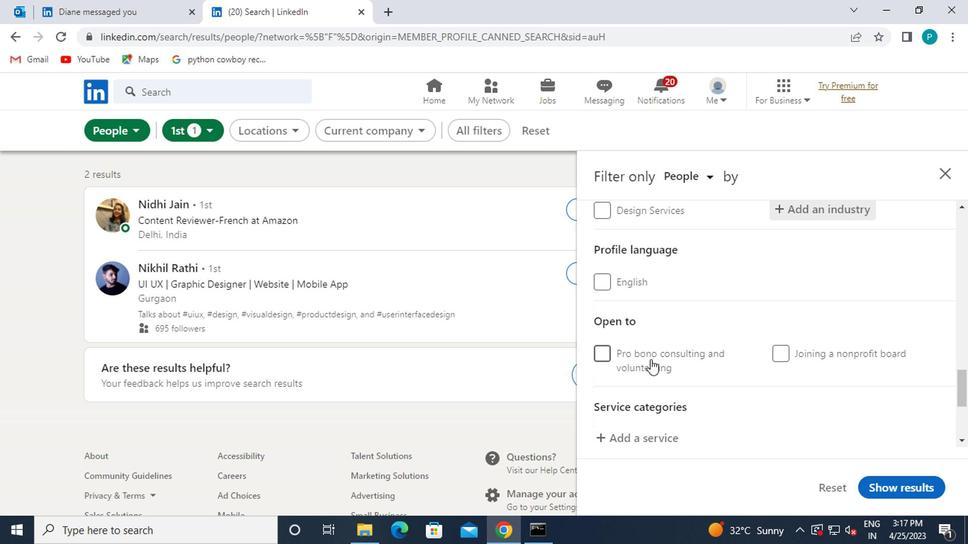 
Action: Mouse scrolled (647, 368) with delta (0, 0)
Screenshot: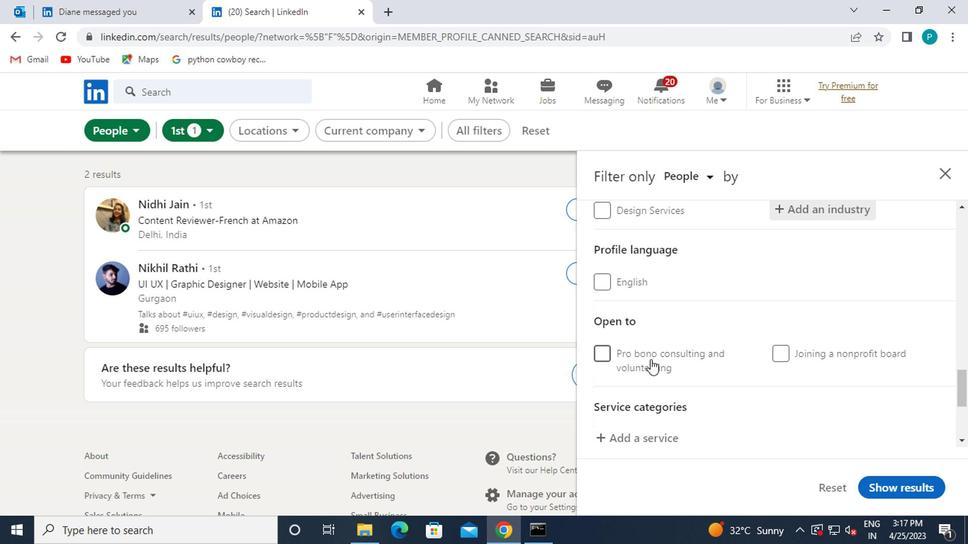 
Action: Mouse moved to (635, 361)
Screenshot: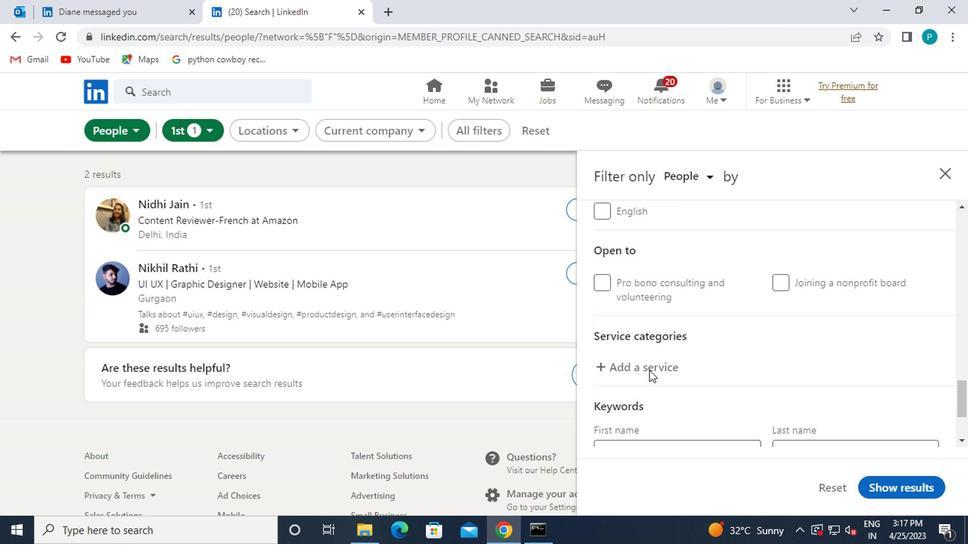 
Action: Mouse pressed left at (635, 361)
Screenshot: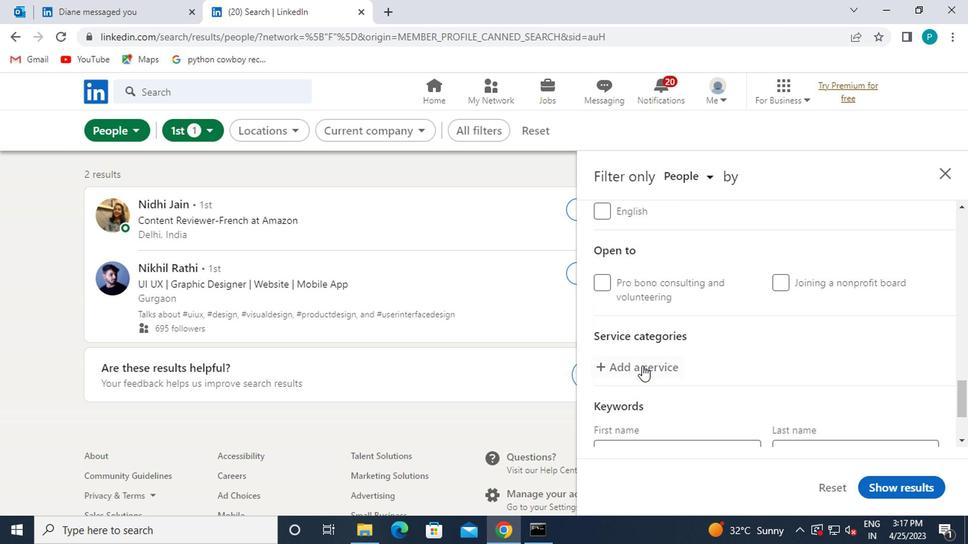 
Action: Mouse moved to (643, 369)
Screenshot: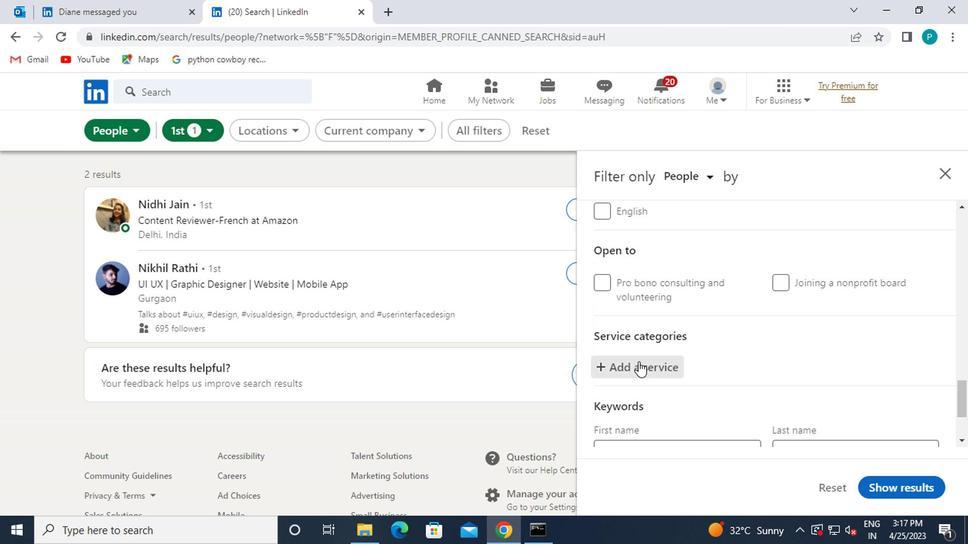 
Action: Key pressed BUSINESS
Screenshot: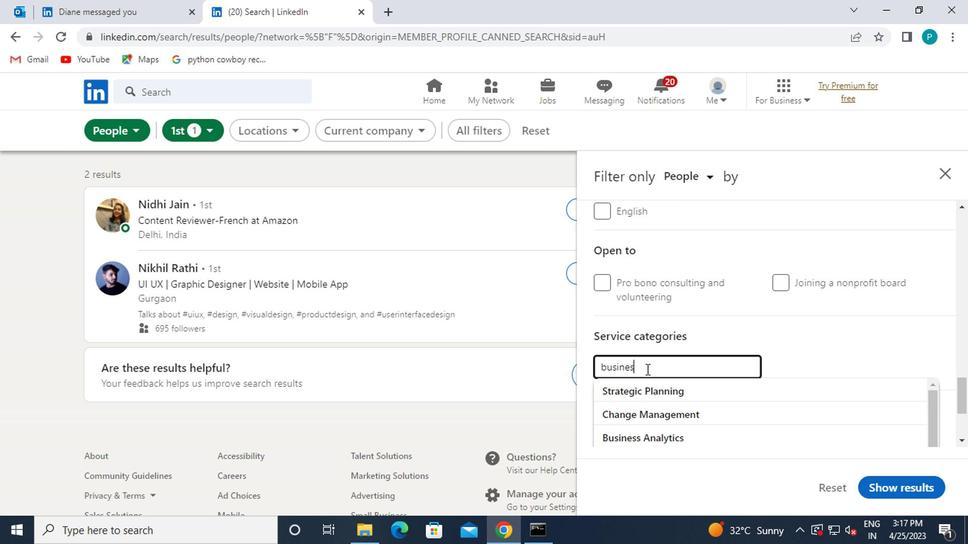
Action: Mouse moved to (645, 400)
Screenshot: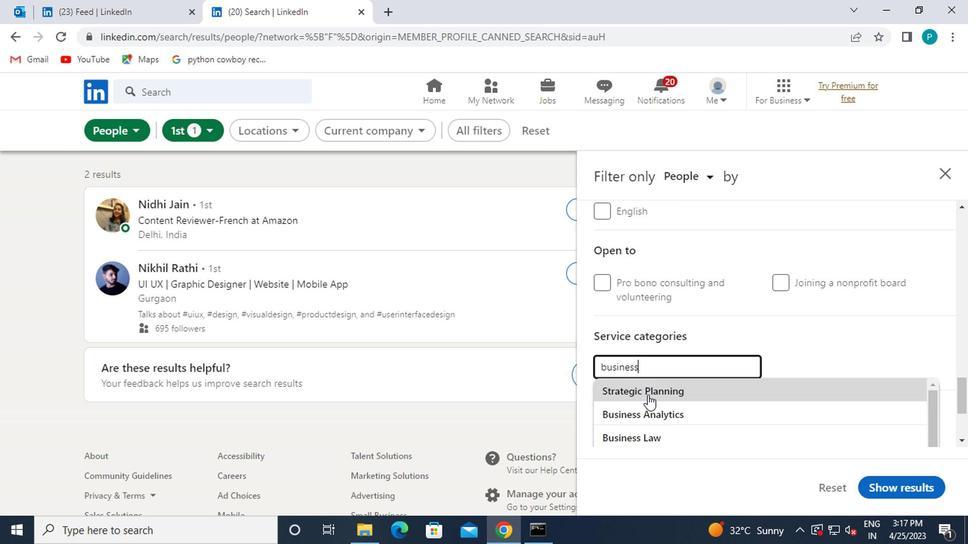 
Action: Mouse scrolled (645, 400) with delta (0, 0)
Screenshot: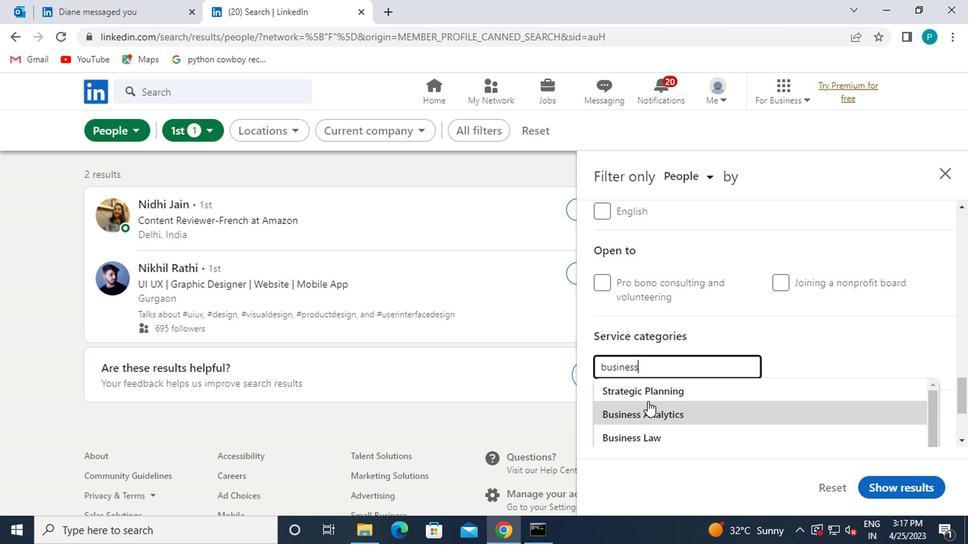 
Action: Mouse moved to (643, 393)
Screenshot: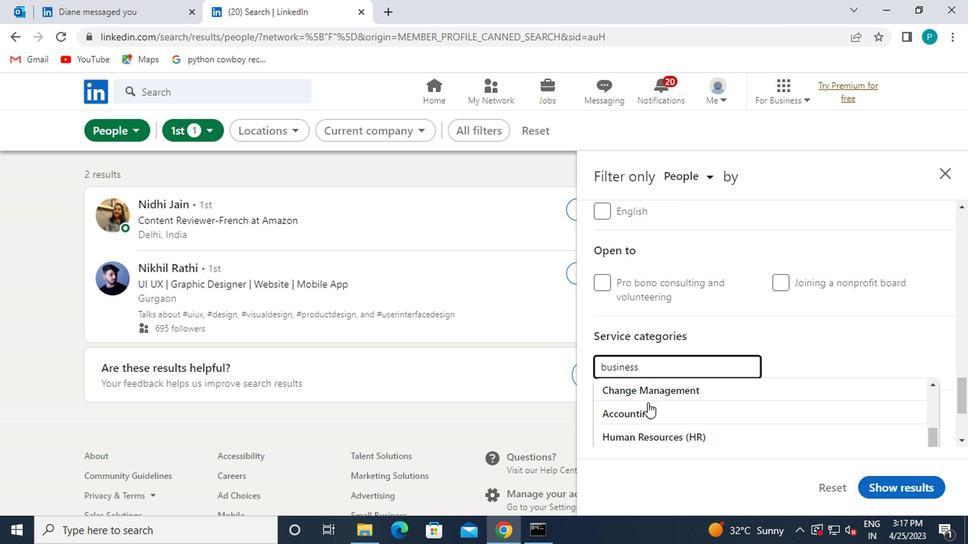 
Action: Mouse scrolled (643, 394) with delta (0, 1)
Screenshot: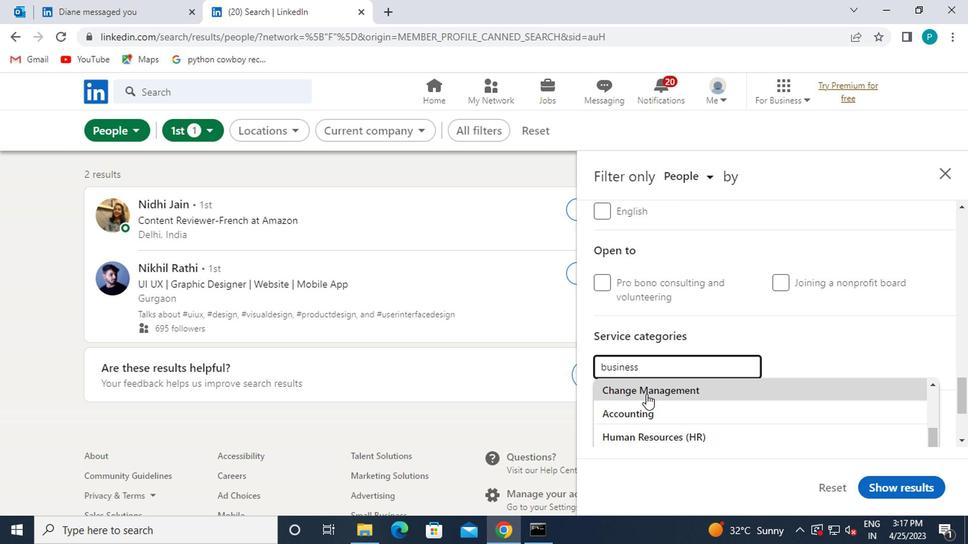 
Action: Mouse moved to (647, 410)
Screenshot: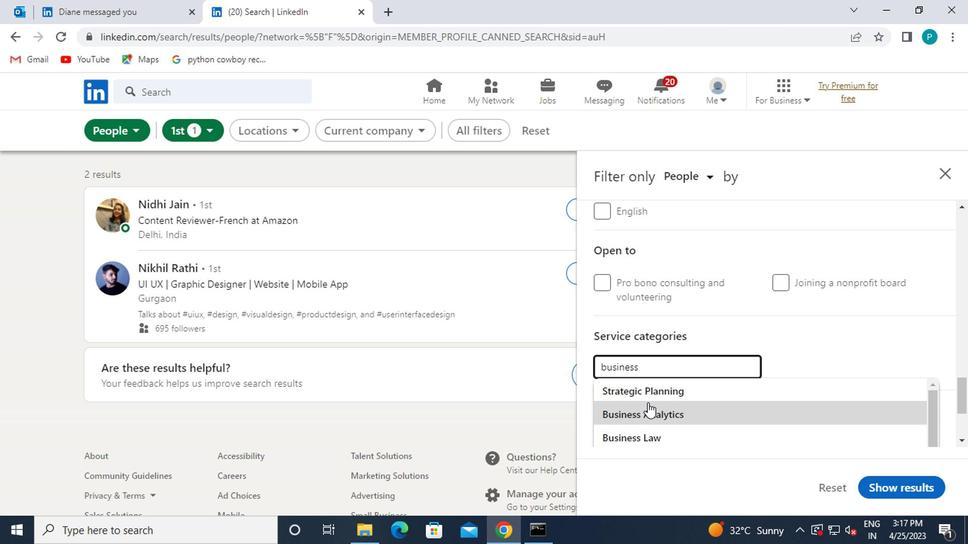 
Action: Mouse pressed left at (647, 410)
Screenshot: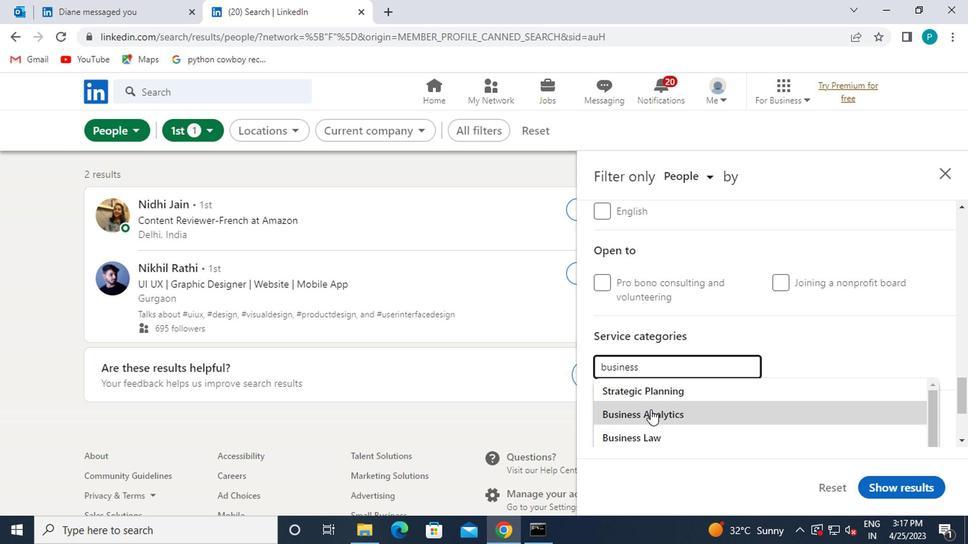 
Action: Mouse scrolled (647, 409) with delta (0, 0)
Screenshot: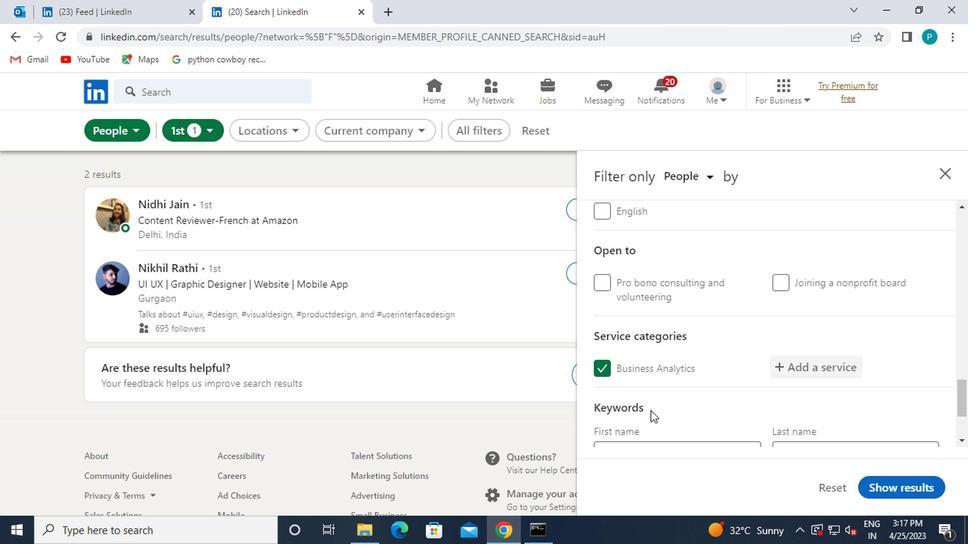 
Action: Mouse scrolled (647, 409) with delta (0, 0)
Screenshot: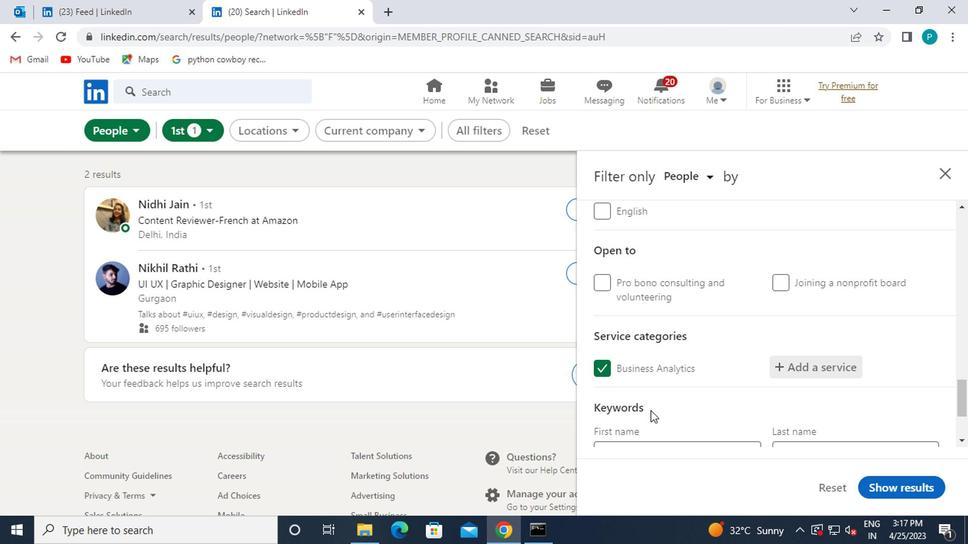 
Action: Mouse moved to (641, 392)
Screenshot: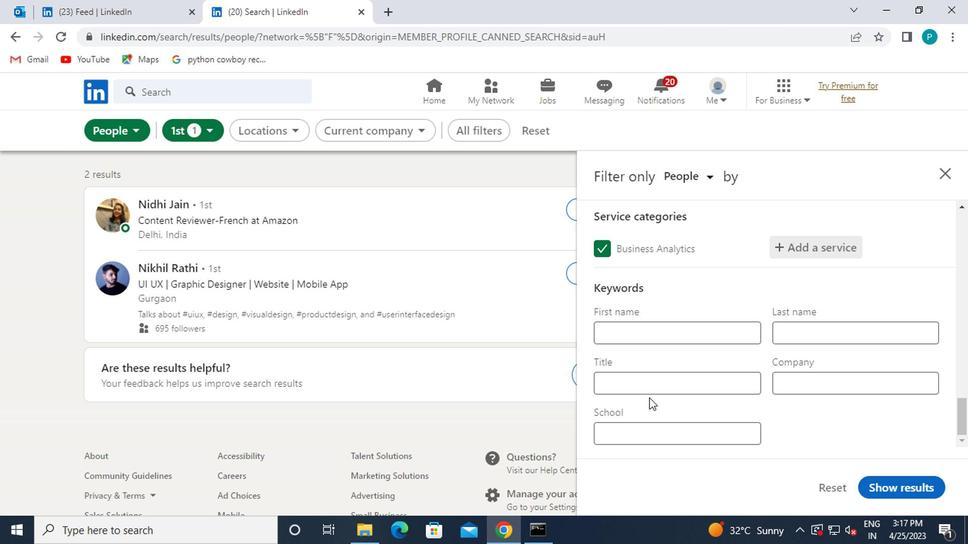 
Action: Mouse pressed left at (641, 392)
Screenshot: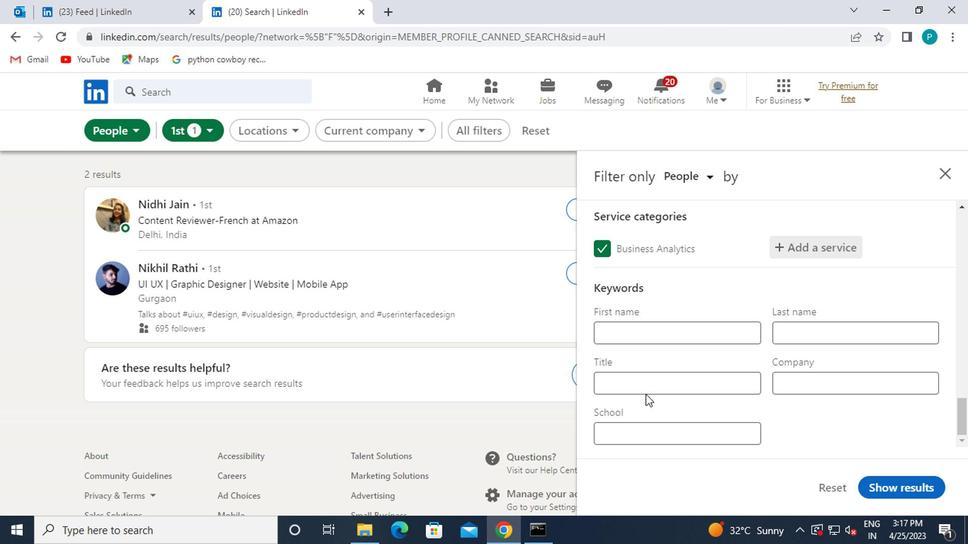 
Action: Mouse moved to (689, 438)
Screenshot: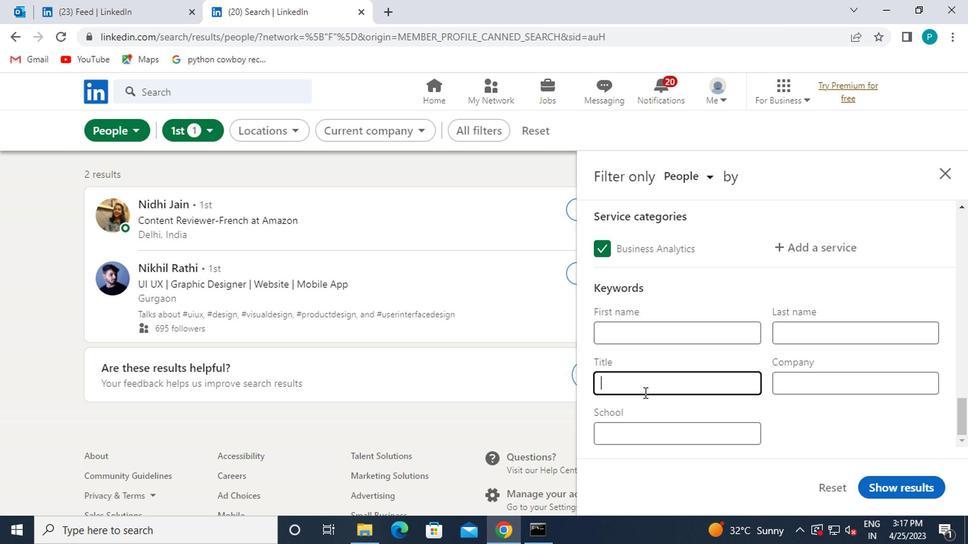 
Action: Key pressed <Key.caps_lock>H<Key.caps_lock>OMELESS<Key.space><Key.caps_lock>S<Key.caps_lock>HELTER<Key.space><Key.caps_lock>W<Key.caps_lock>ORKER
Screenshot: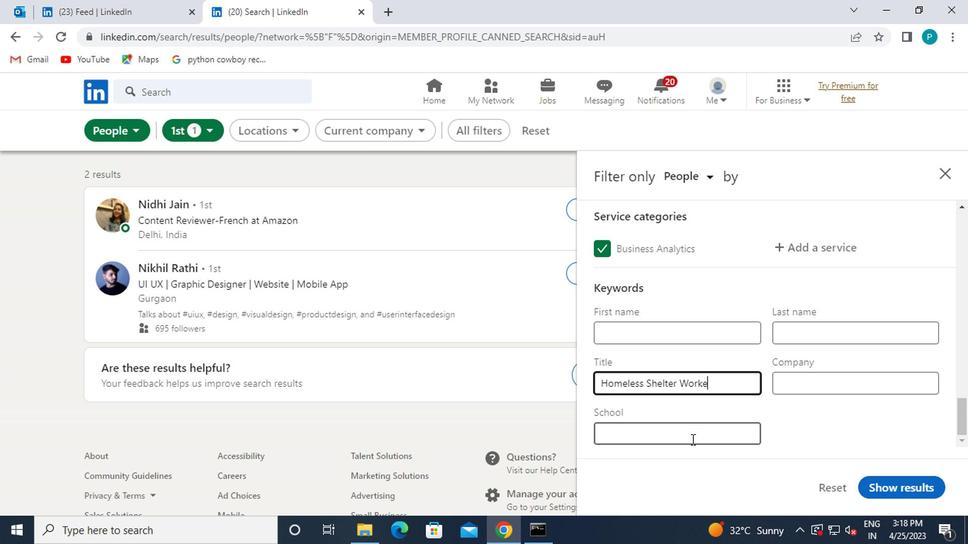 
Action: Mouse moved to (899, 479)
Screenshot: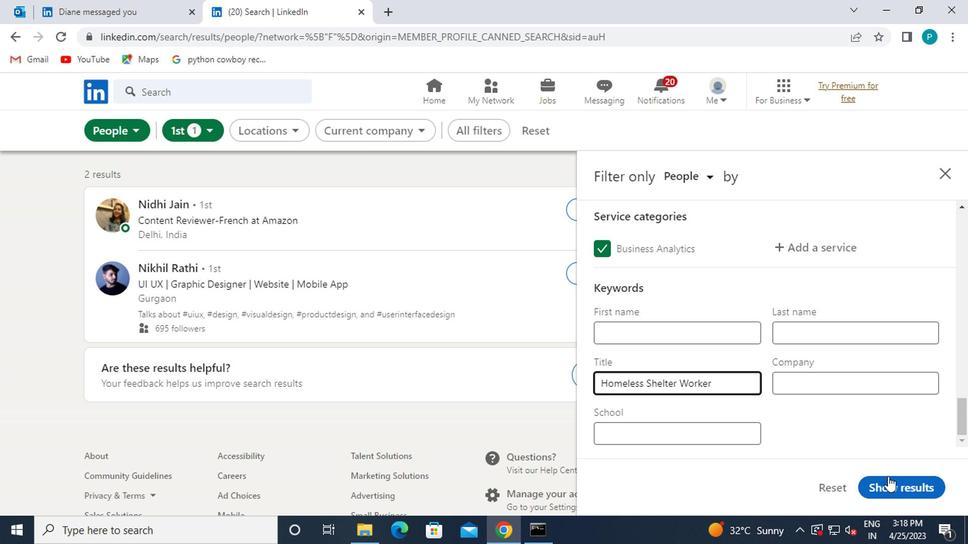 
Action: Mouse pressed left at (899, 479)
Screenshot: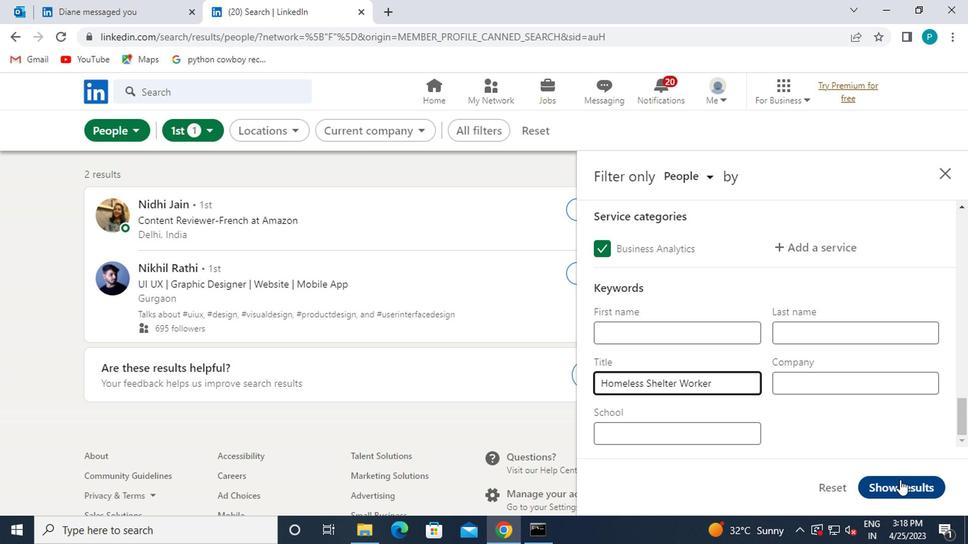
